 Task: Look for space in Modica, Italy from 2nd August, 2023 to 12th August, 2023 for 2 adults in price range Rs.5000 to Rs.10000. Place can be private room with 1  bedroom having 1 bed and 1 bathroom. Property type can be house, flat, guest house, hotel. Booking option can be shelf check-in. Required host language is English.
Action: Mouse moved to (428, 76)
Screenshot: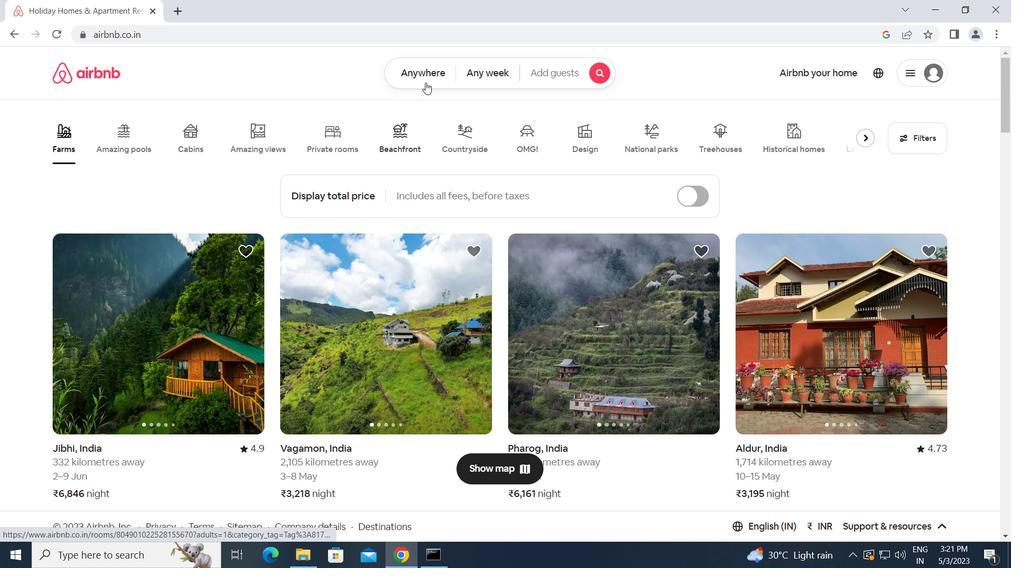
Action: Mouse pressed left at (428, 76)
Screenshot: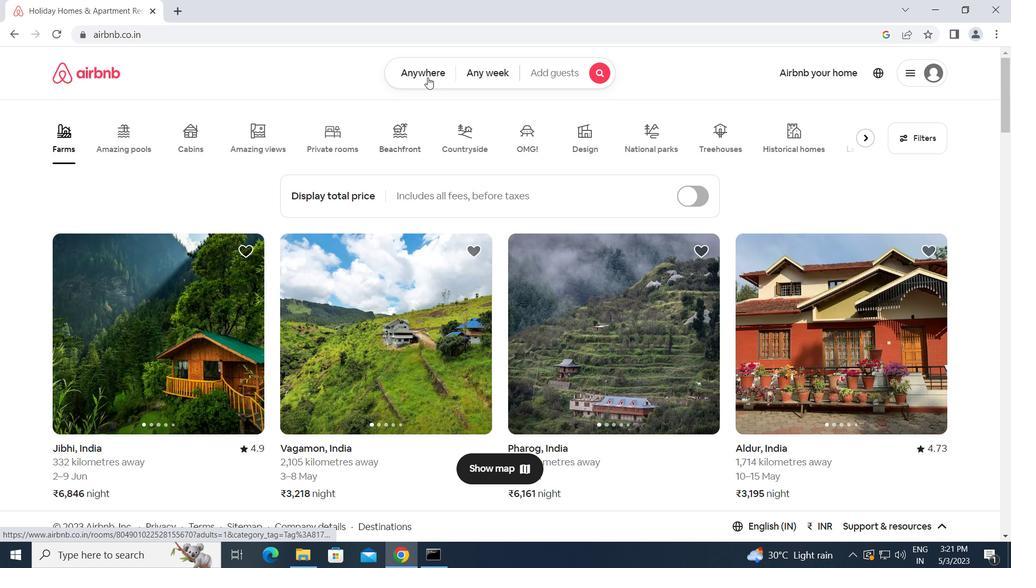 
Action: Mouse moved to (280, 115)
Screenshot: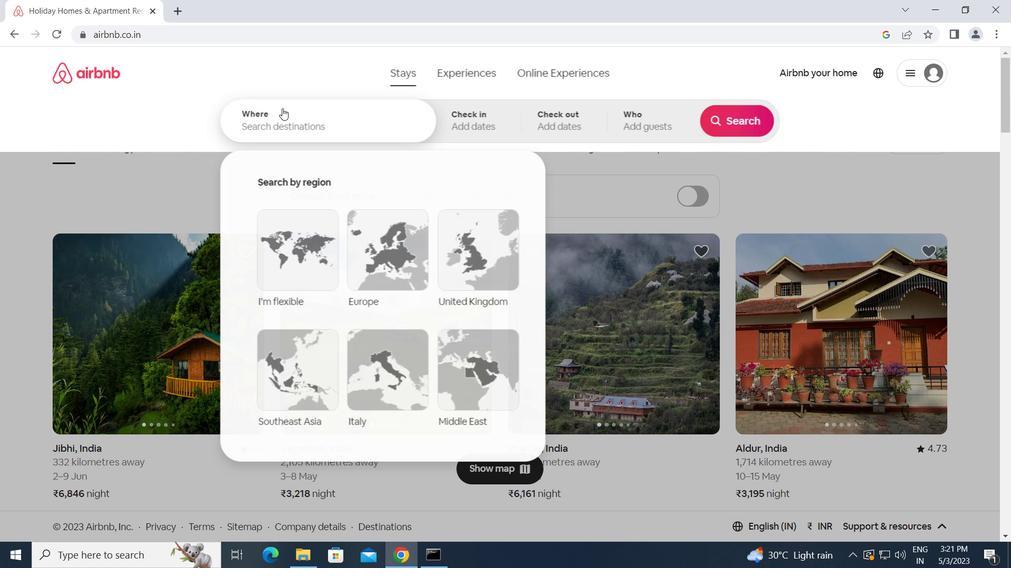 
Action: Mouse pressed left at (280, 115)
Screenshot: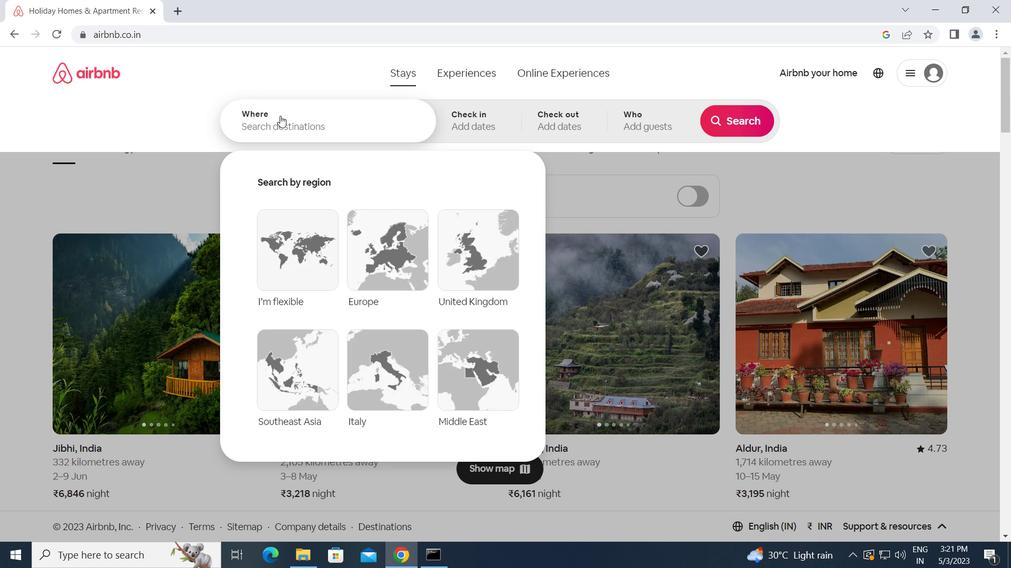 
Action: Key pressed m<Key.caps_lock>odica,<Key.space><Key.caps_lock>i<Key.caps_lock>
Screenshot: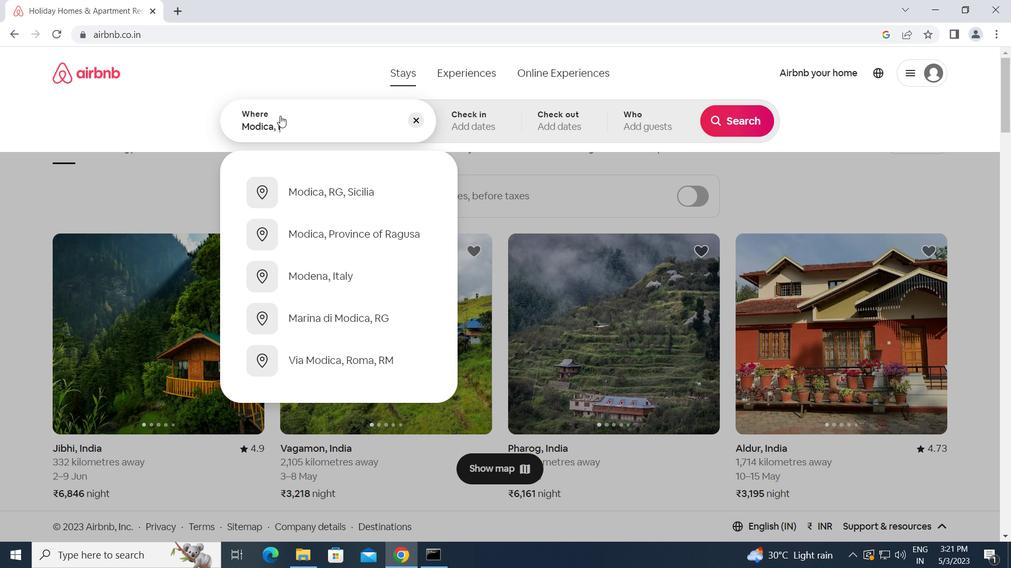 
Action: Mouse moved to (942, 0)
Screenshot: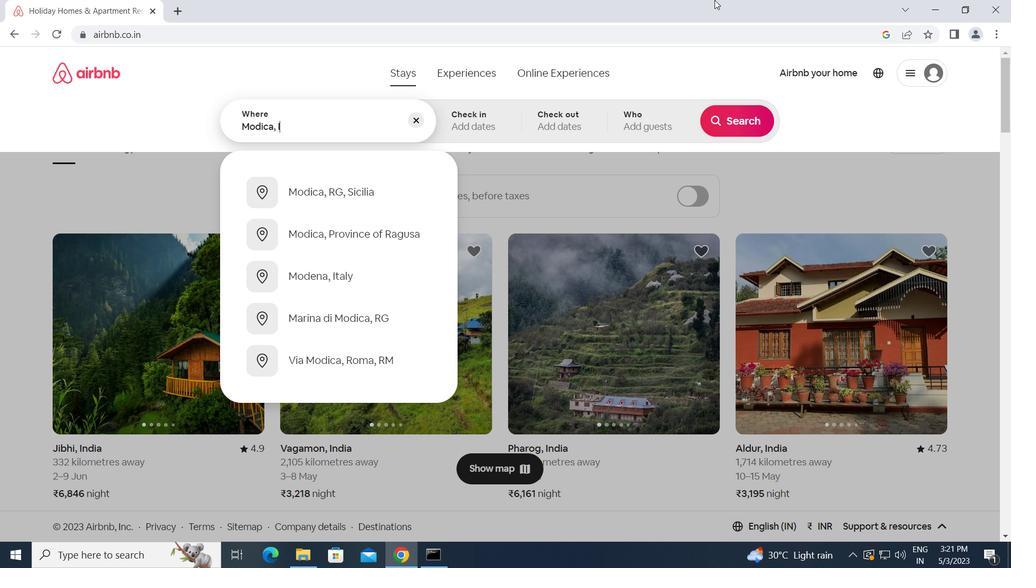 
Action: Key pressed taly<Key.enter>
Screenshot: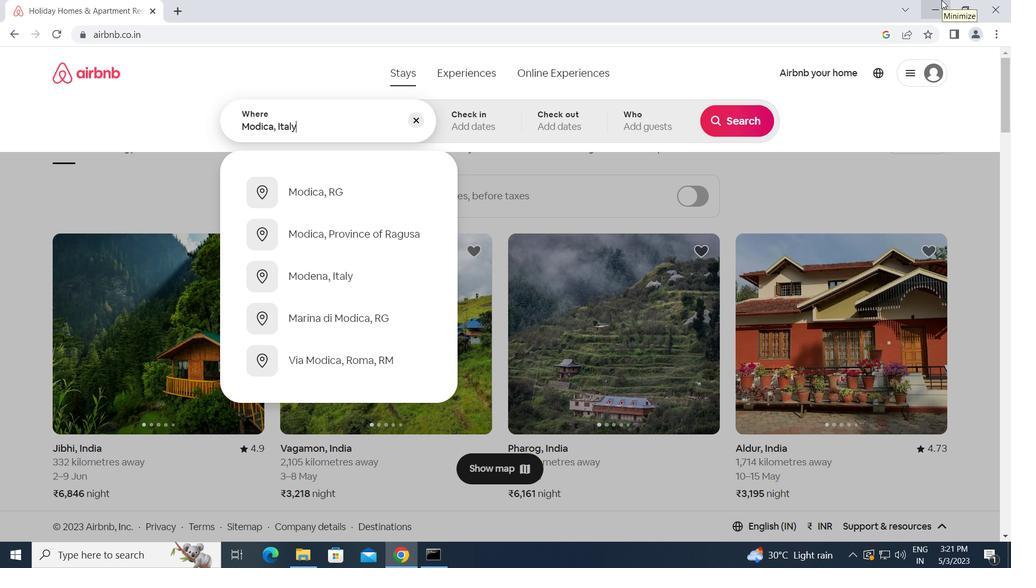 
Action: Mouse moved to (695, 281)
Screenshot: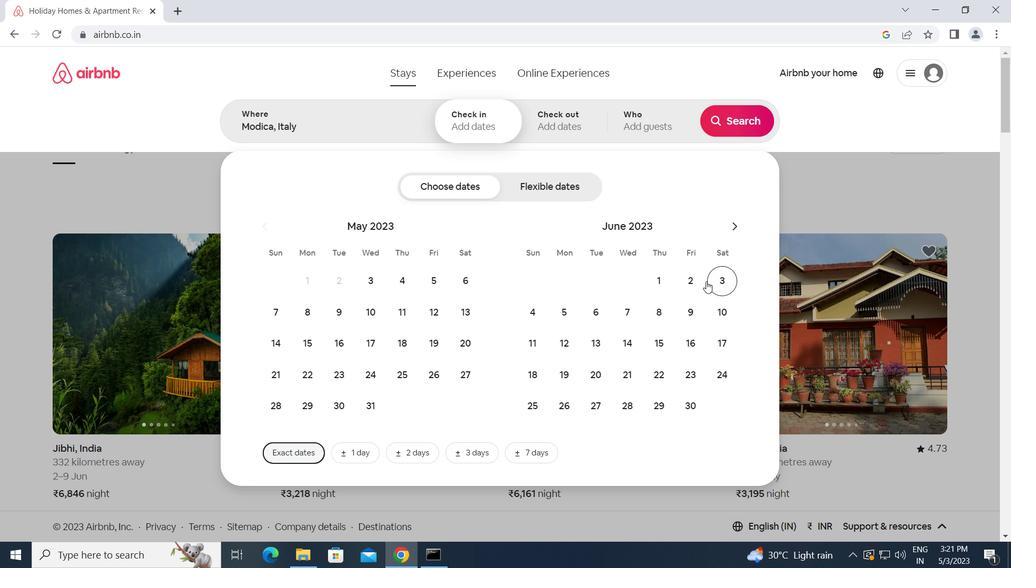 
Action: Mouse pressed left at (695, 281)
Screenshot: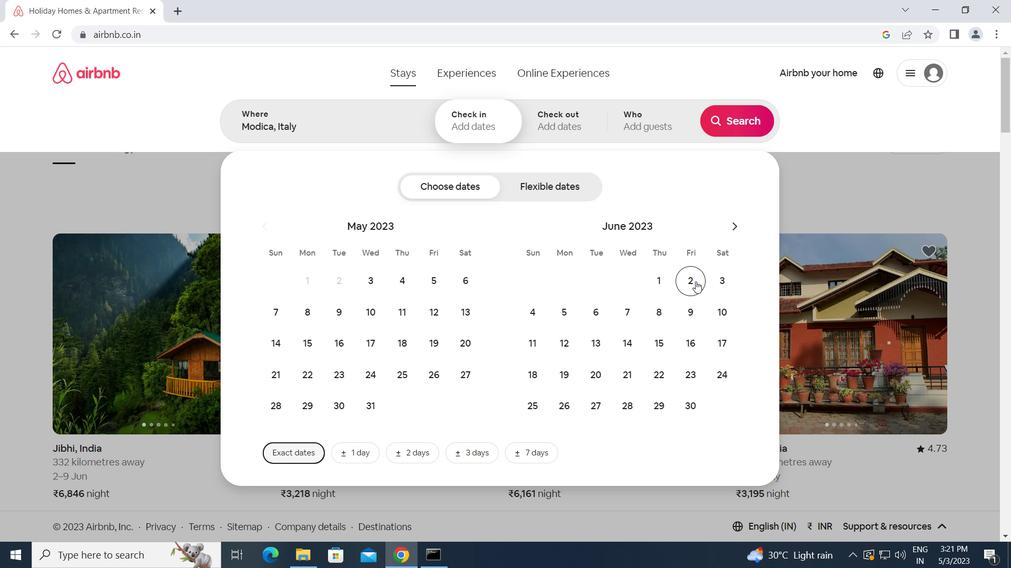 
Action: Mouse moved to (558, 343)
Screenshot: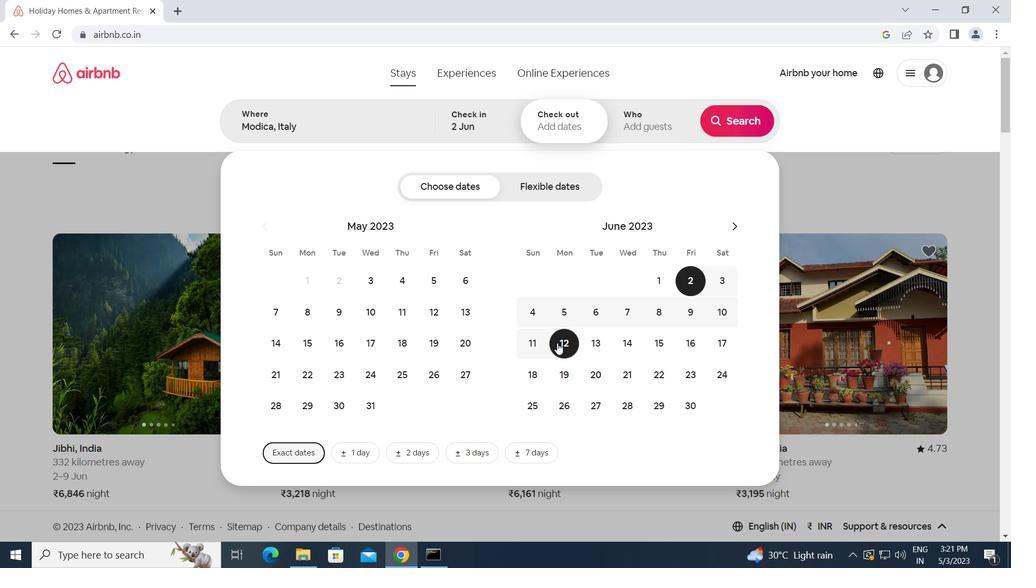 
Action: Mouse pressed left at (558, 343)
Screenshot: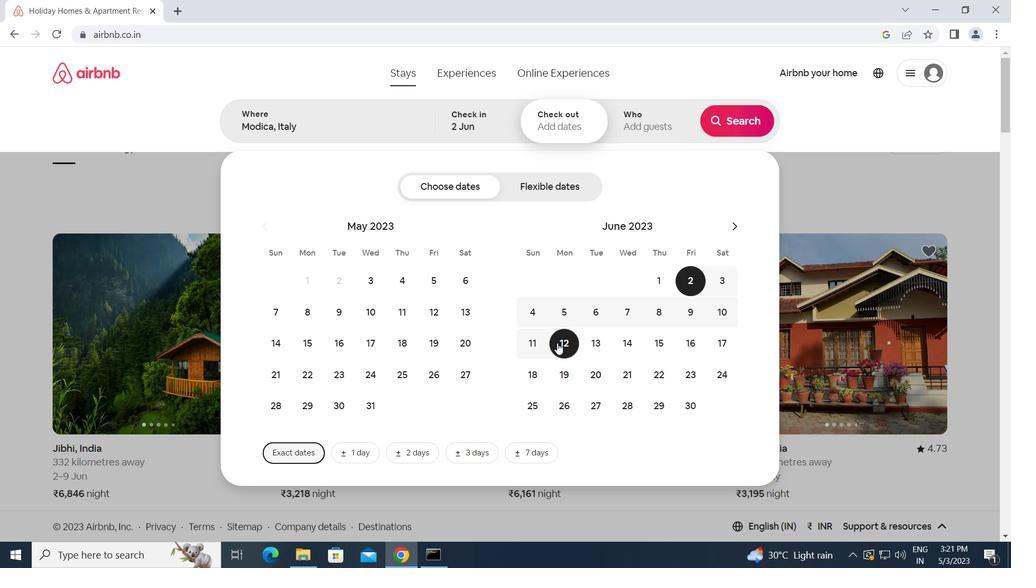
Action: Mouse moved to (630, 119)
Screenshot: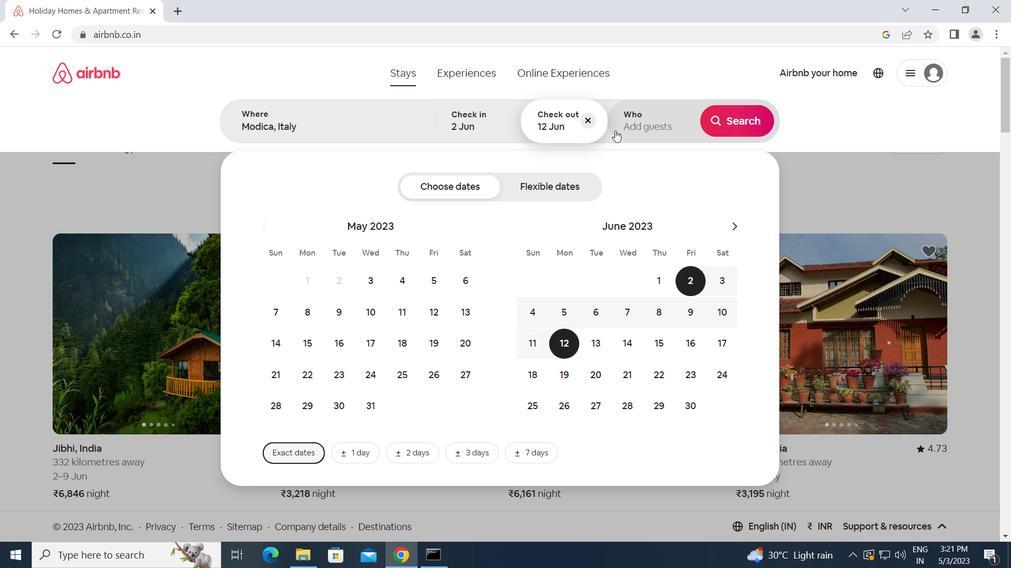 
Action: Mouse pressed left at (630, 119)
Screenshot: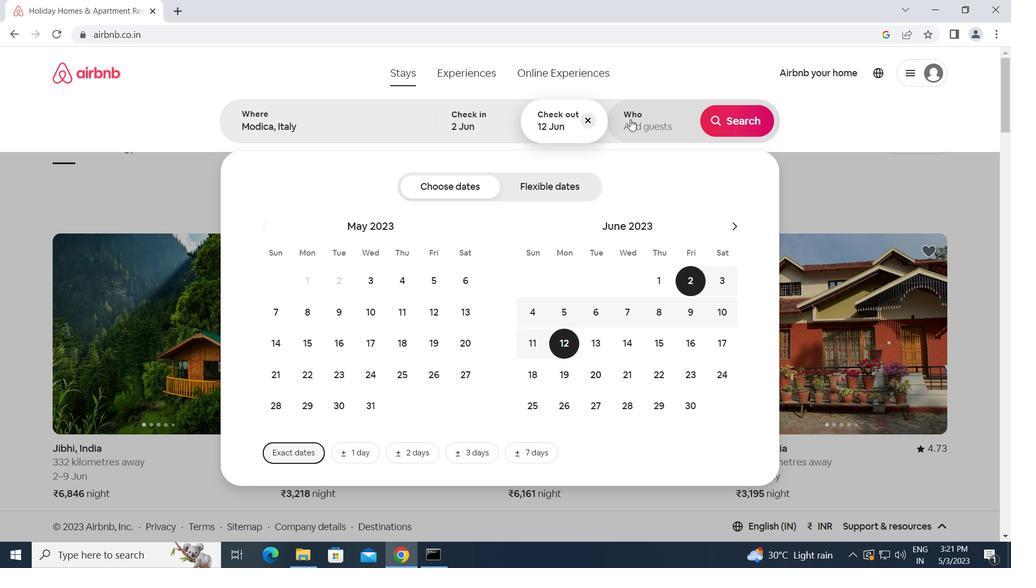 
Action: Mouse moved to (744, 198)
Screenshot: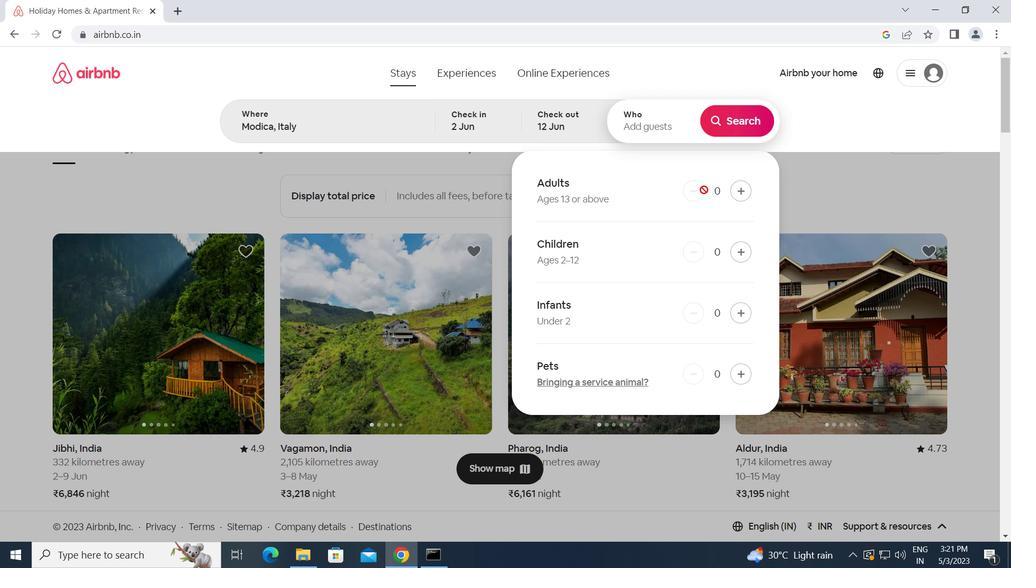 
Action: Mouse pressed left at (744, 198)
Screenshot: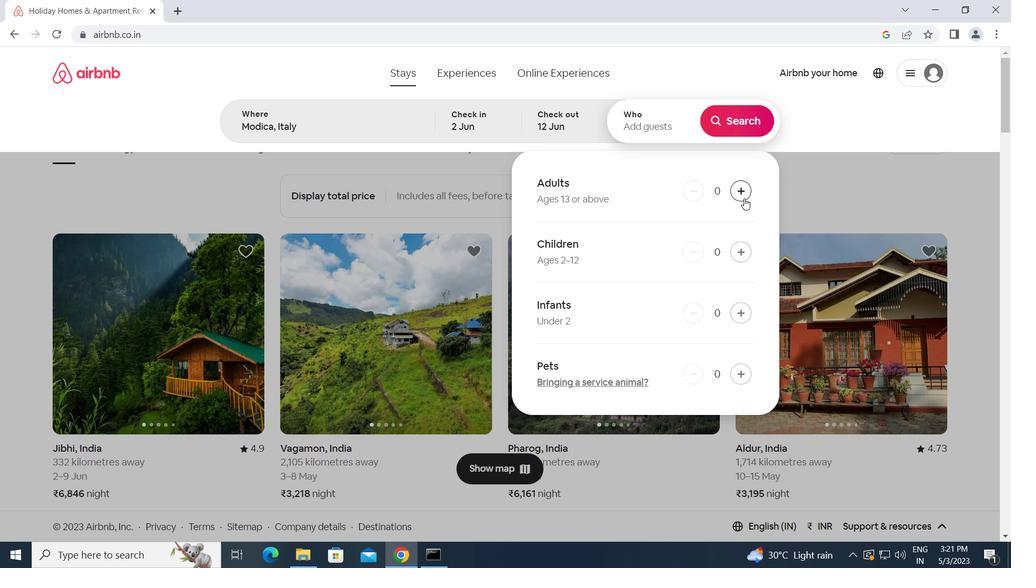 
Action: Mouse pressed left at (744, 198)
Screenshot: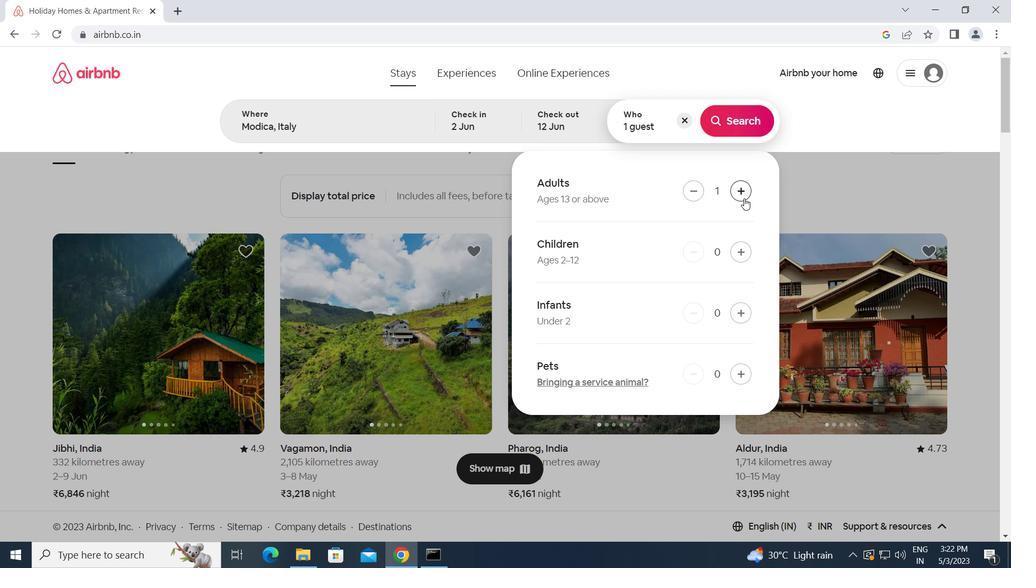 
Action: Mouse moved to (740, 126)
Screenshot: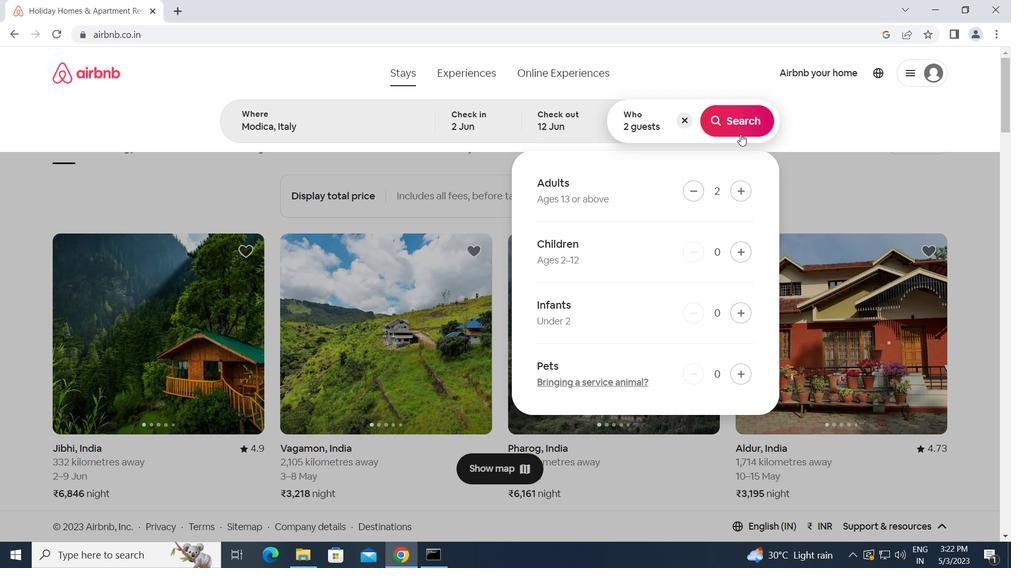 
Action: Mouse pressed left at (740, 126)
Screenshot: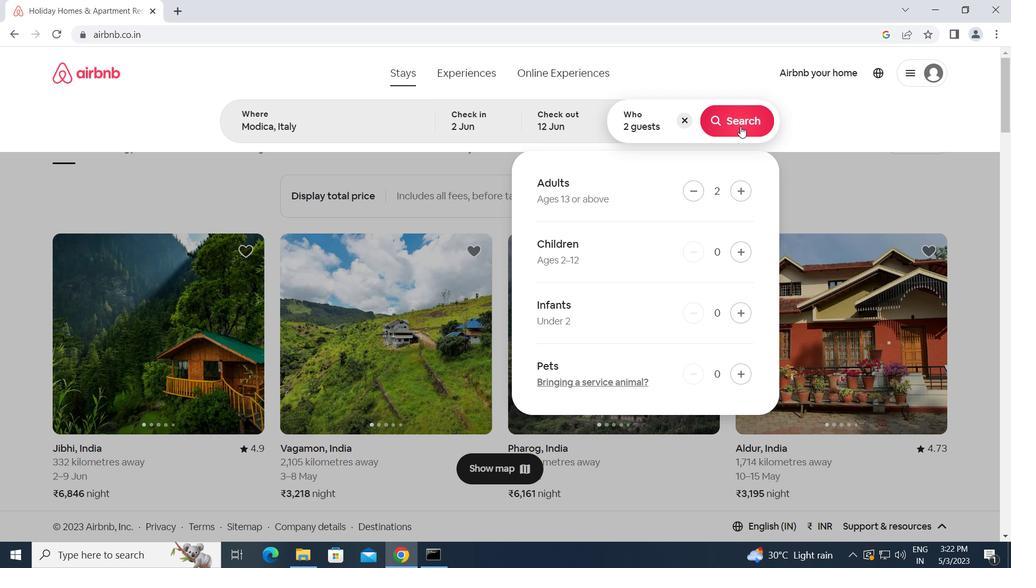 
Action: Mouse moved to (938, 123)
Screenshot: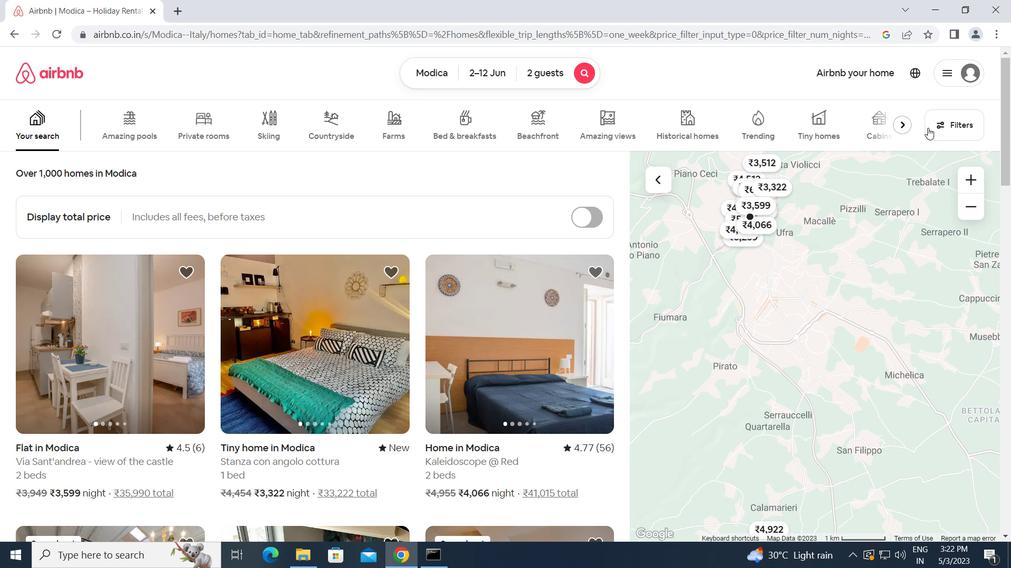 
Action: Mouse pressed left at (938, 123)
Screenshot: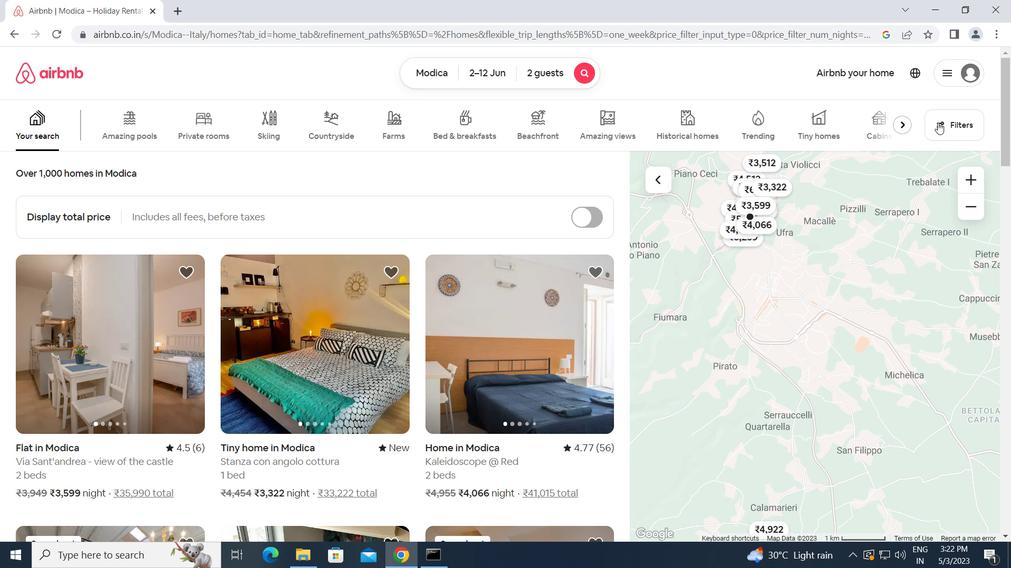
Action: Mouse moved to (344, 298)
Screenshot: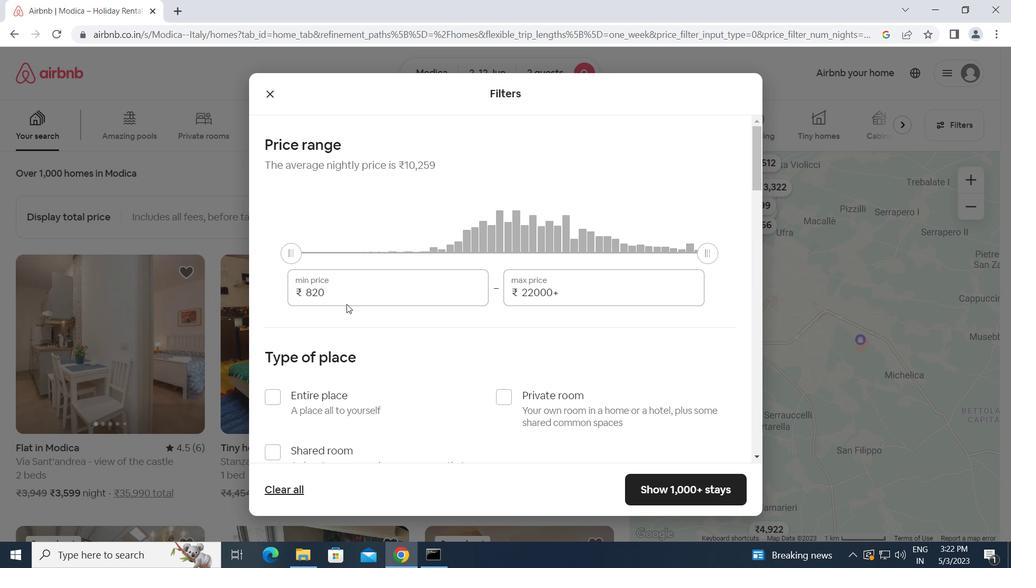 
Action: Mouse pressed left at (344, 298)
Screenshot: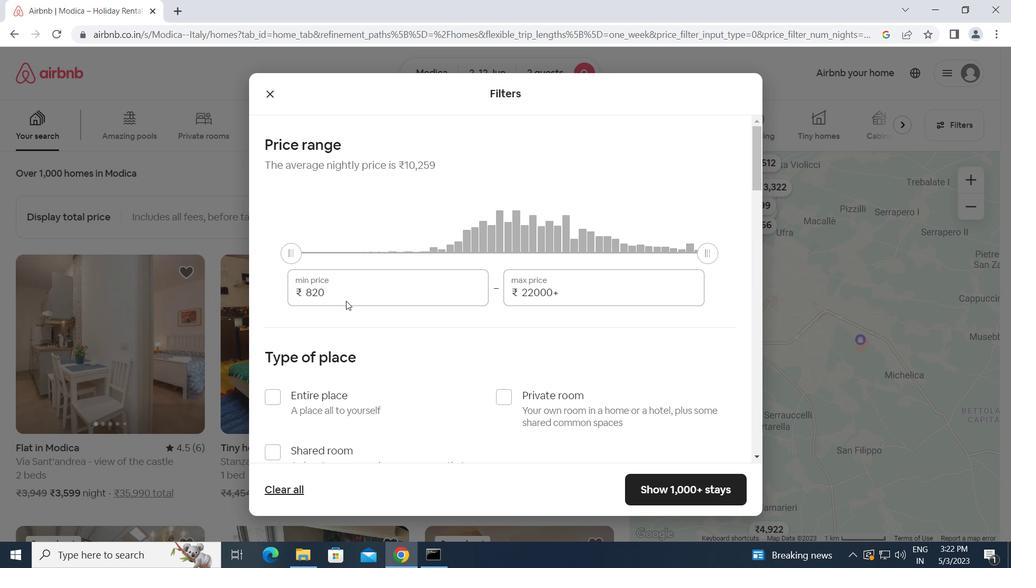
Action: Mouse moved to (300, 296)
Screenshot: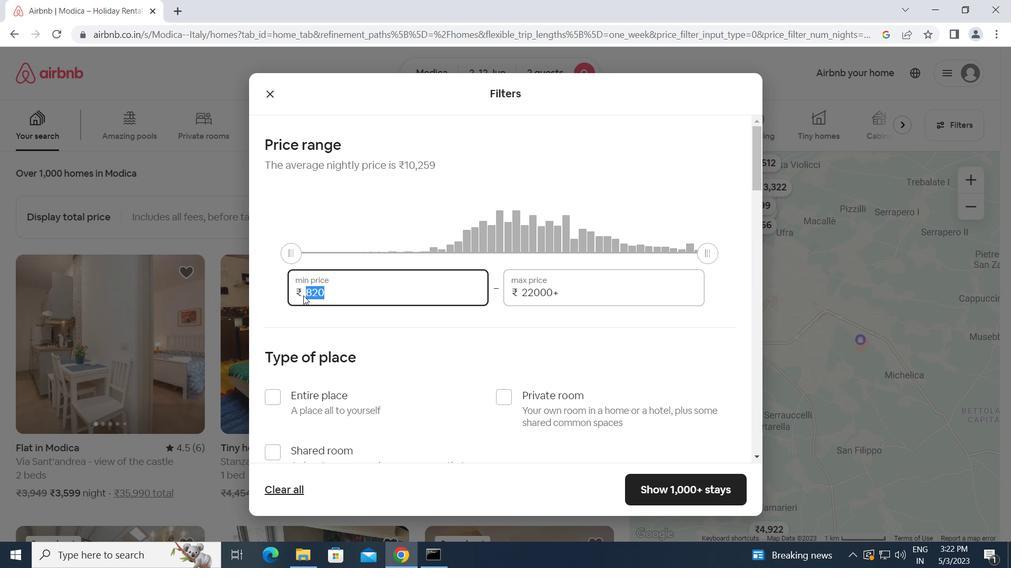 
Action: Key pressed 5000<Key.tab>10000
Screenshot: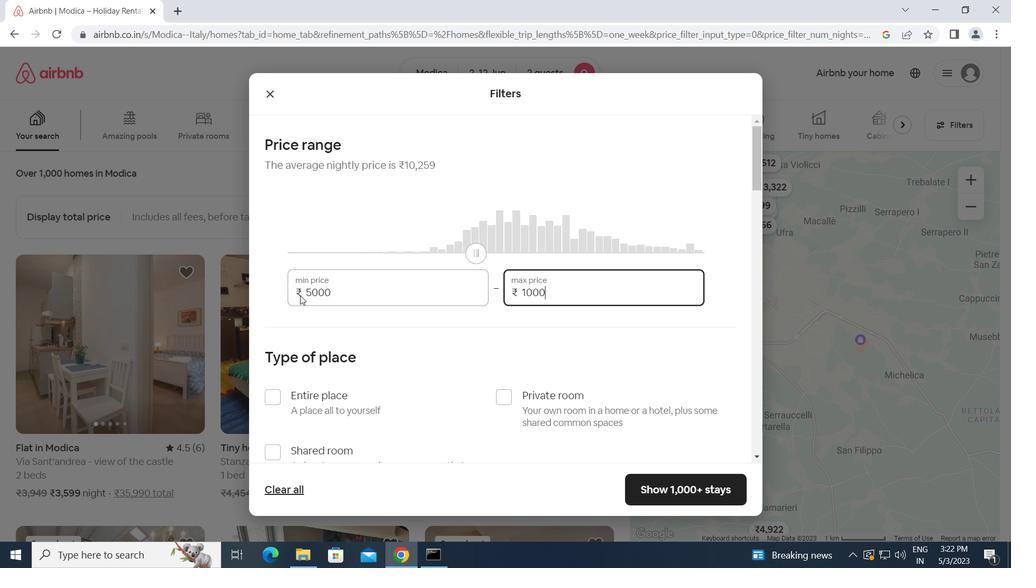 
Action: Mouse moved to (505, 396)
Screenshot: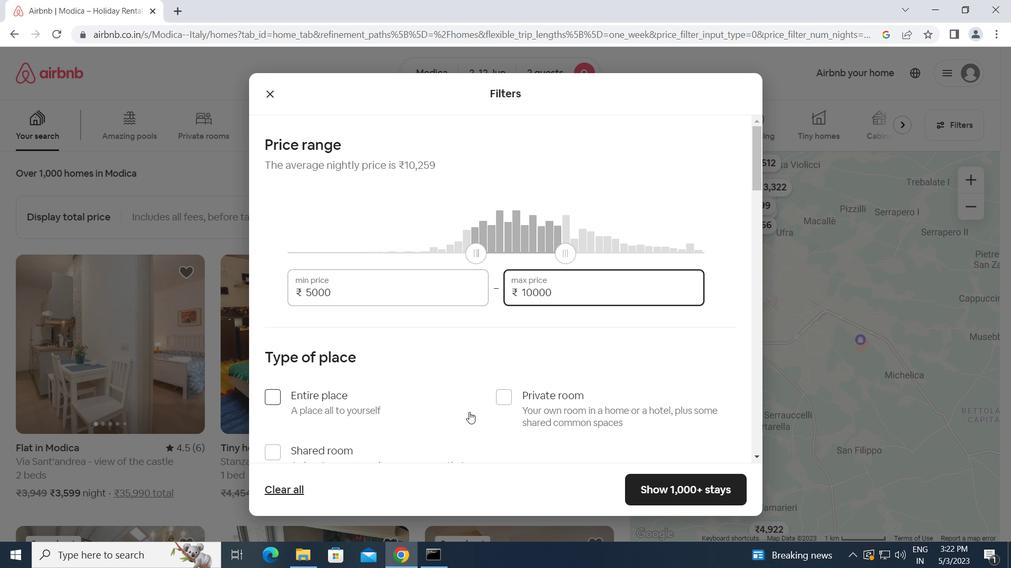 
Action: Mouse pressed left at (505, 396)
Screenshot: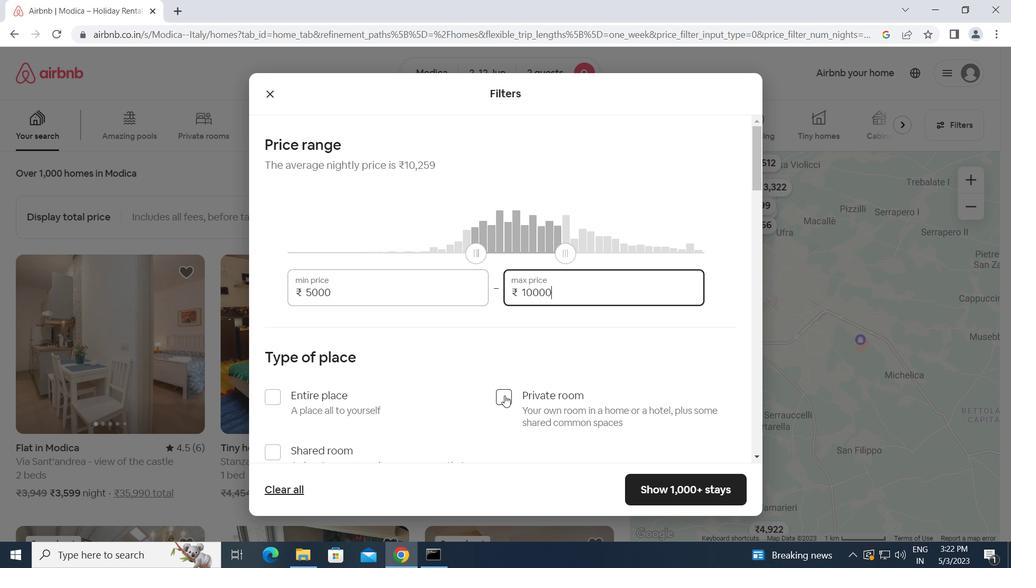 
Action: Mouse moved to (503, 397)
Screenshot: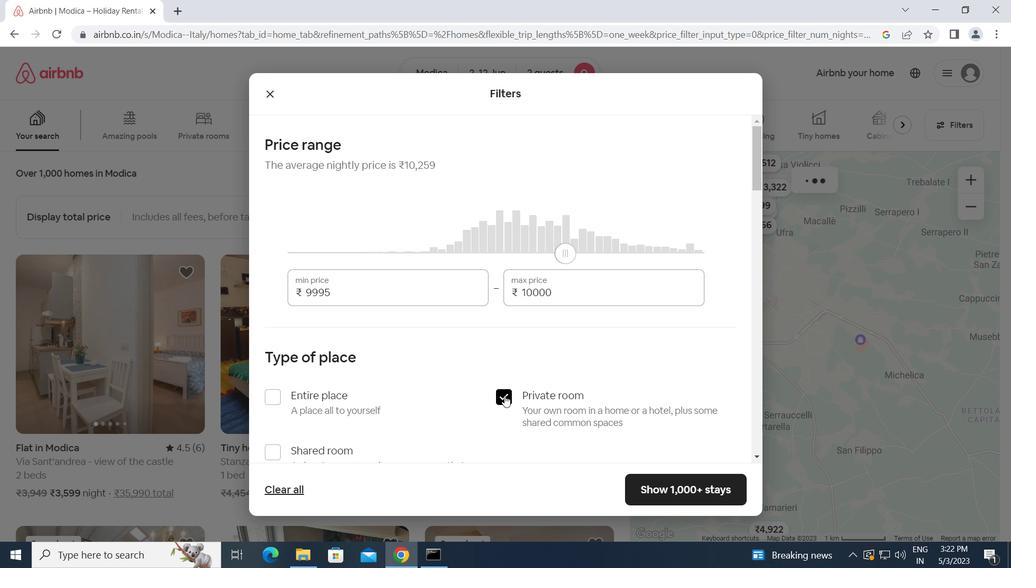 
Action: Mouse scrolled (503, 396) with delta (0, 0)
Screenshot: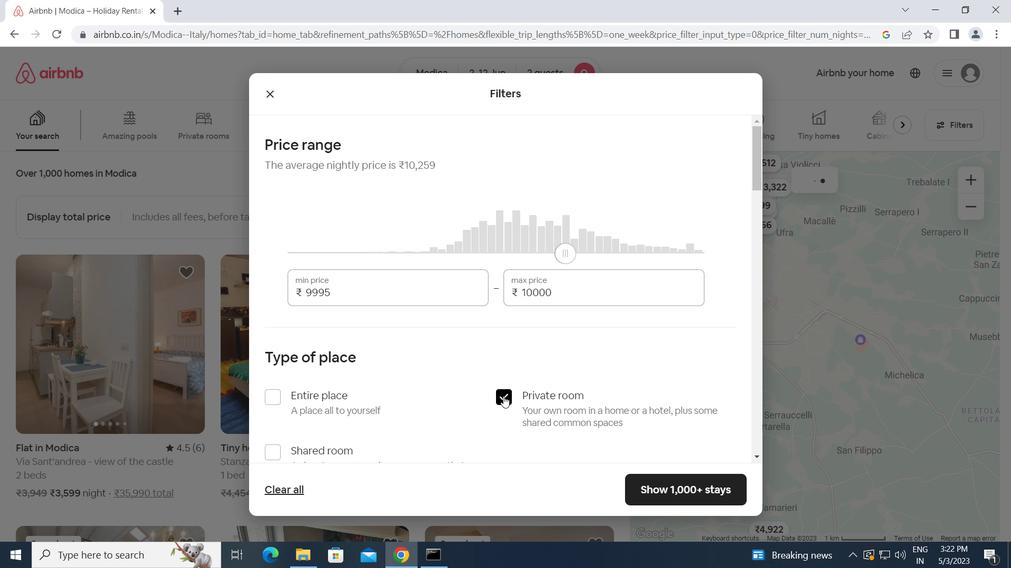 
Action: Mouse scrolled (503, 396) with delta (0, 0)
Screenshot: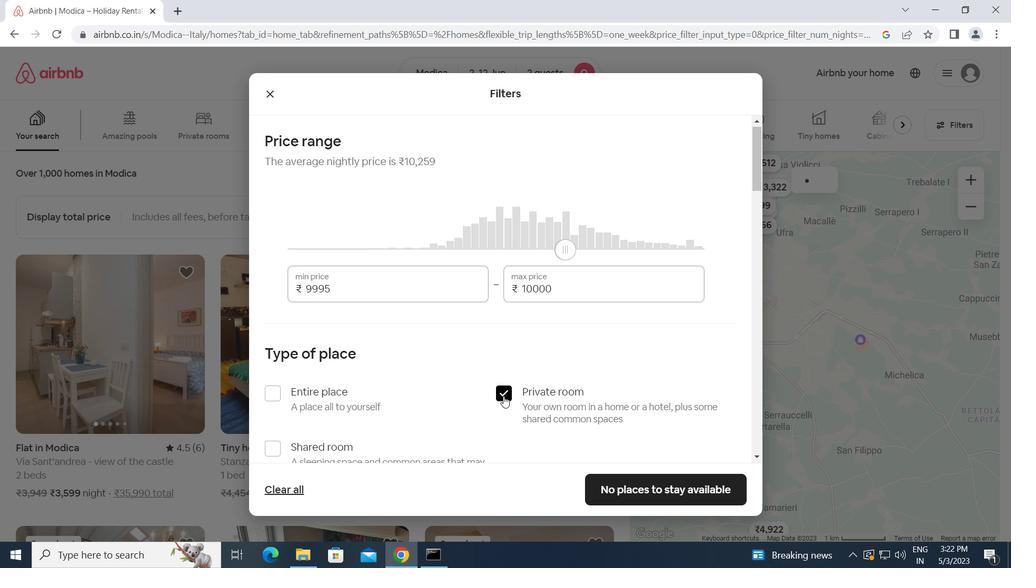 
Action: Mouse scrolled (503, 396) with delta (0, 0)
Screenshot: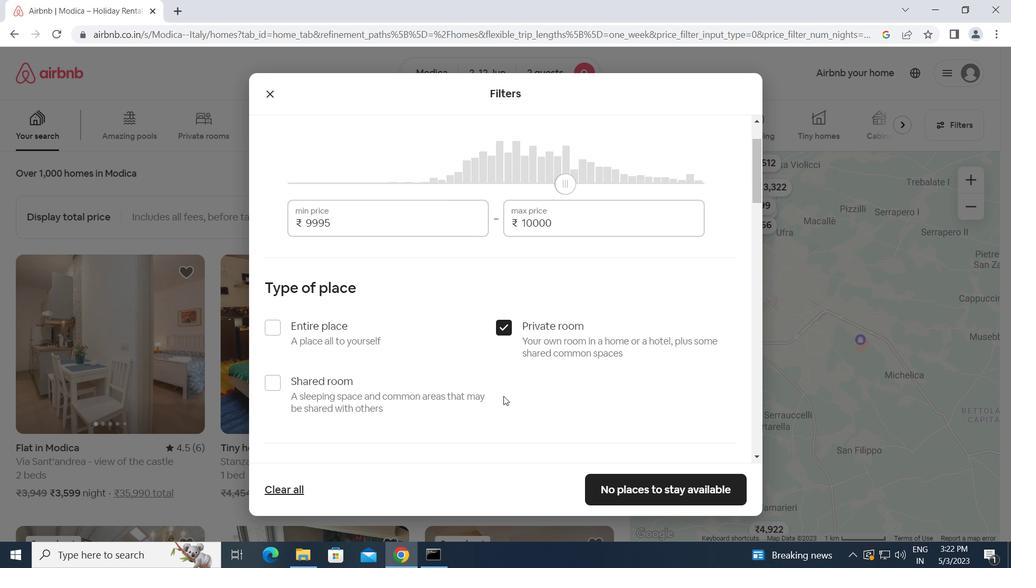 
Action: Mouse scrolled (503, 396) with delta (0, 0)
Screenshot: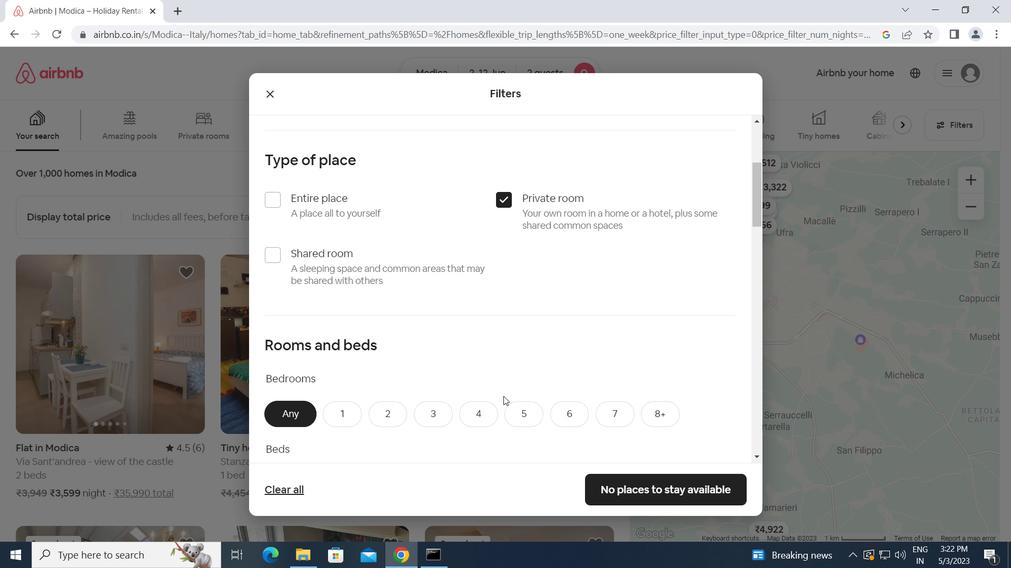 
Action: Mouse moved to (340, 348)
Screenshot: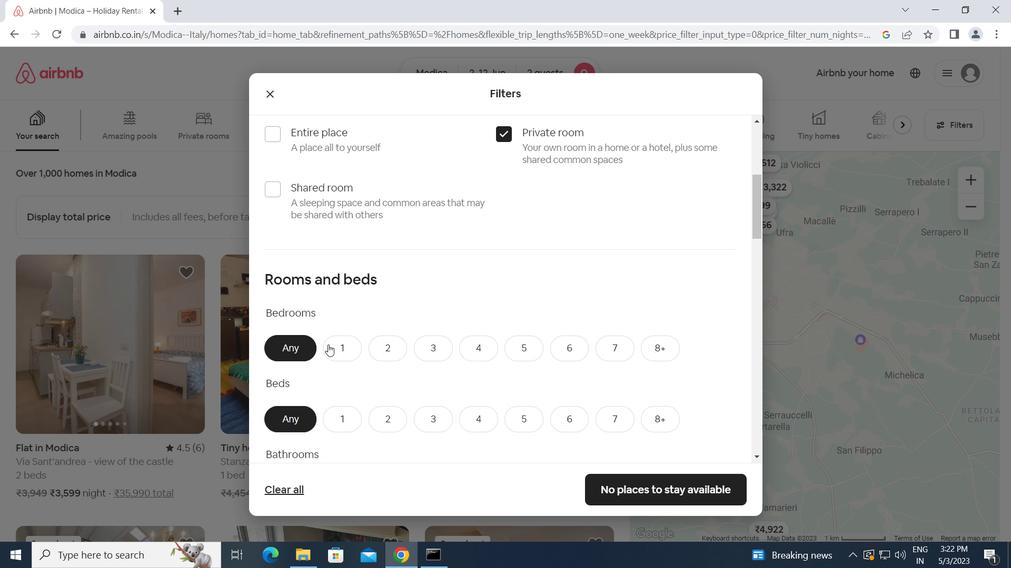 
Action: Mouse pressed left at (340, 348)
Screenshot: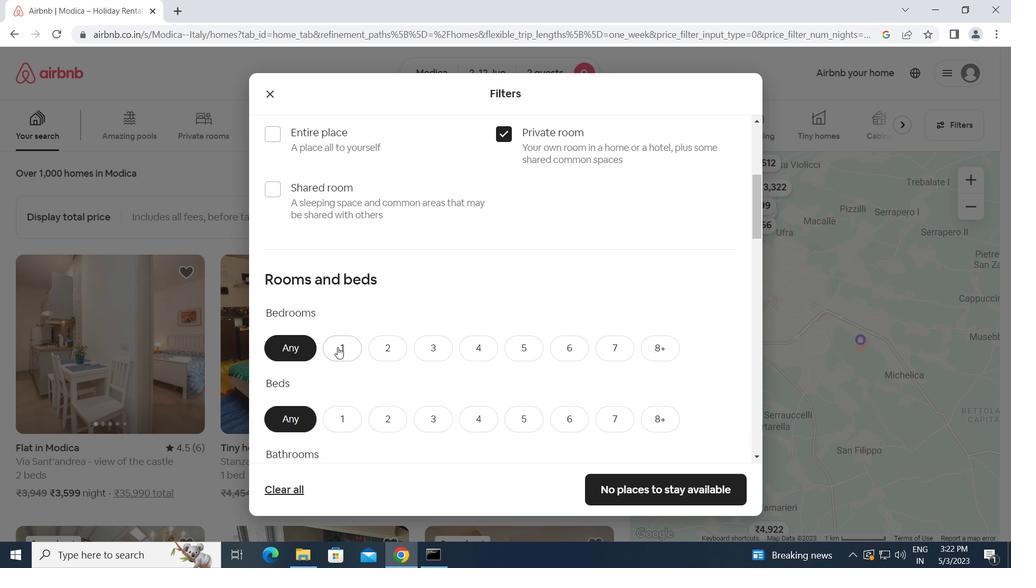 
Action: Mouse moved to (350, 419)
Screenshot: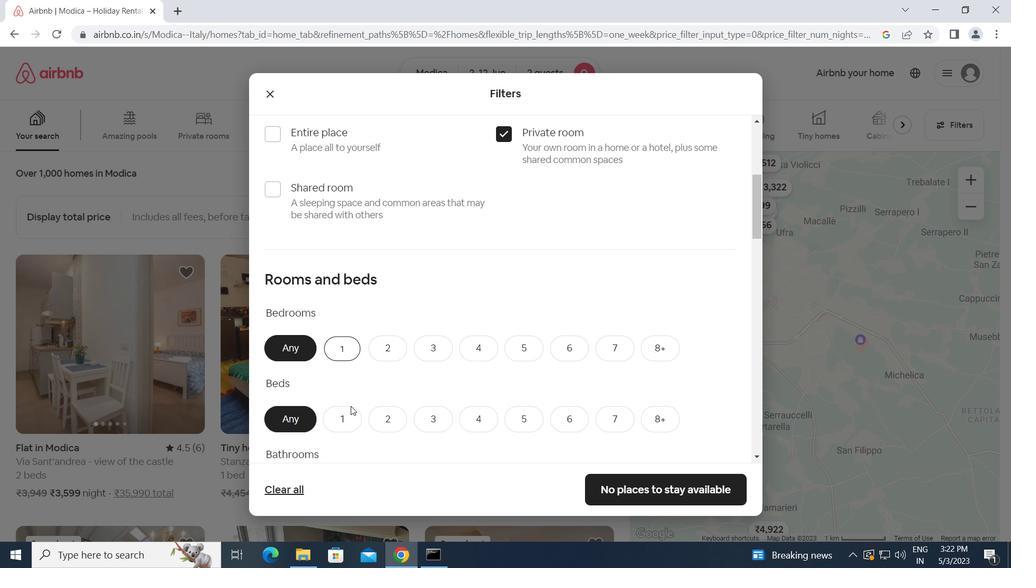 
Action: Mouse pressed left at (350, 419)
Screenshot: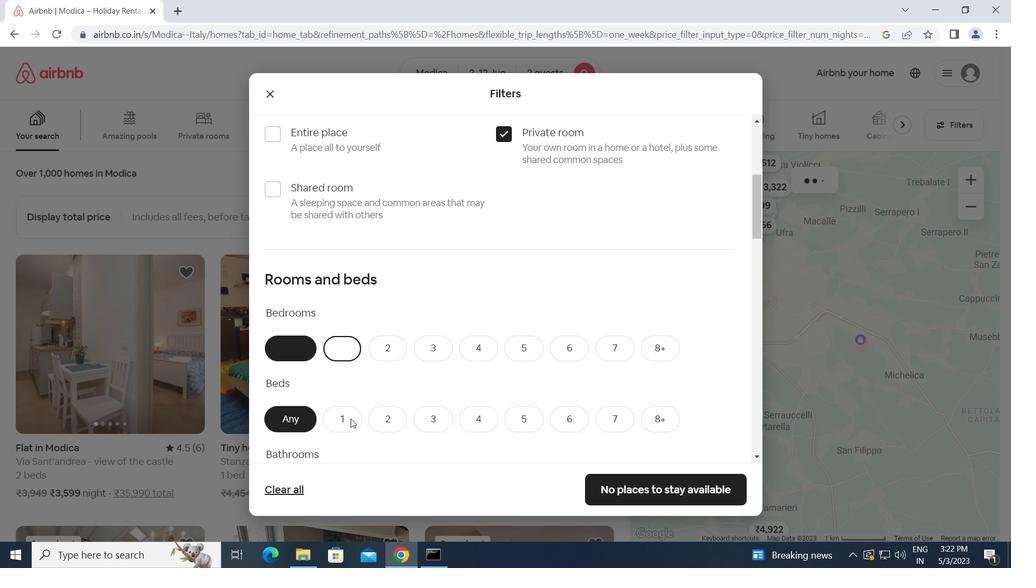 
Action: Mouse scrolled (350, 418) with delta (0, 0)
Screenshot: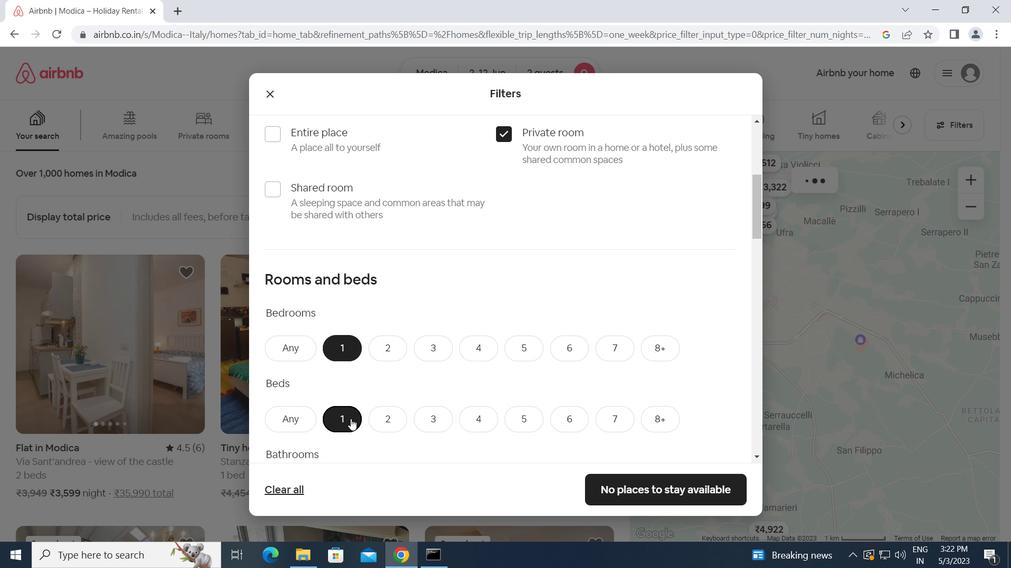 
Action: Mouse scrolled (350, 418) with delta (0, 0)
Screenshot: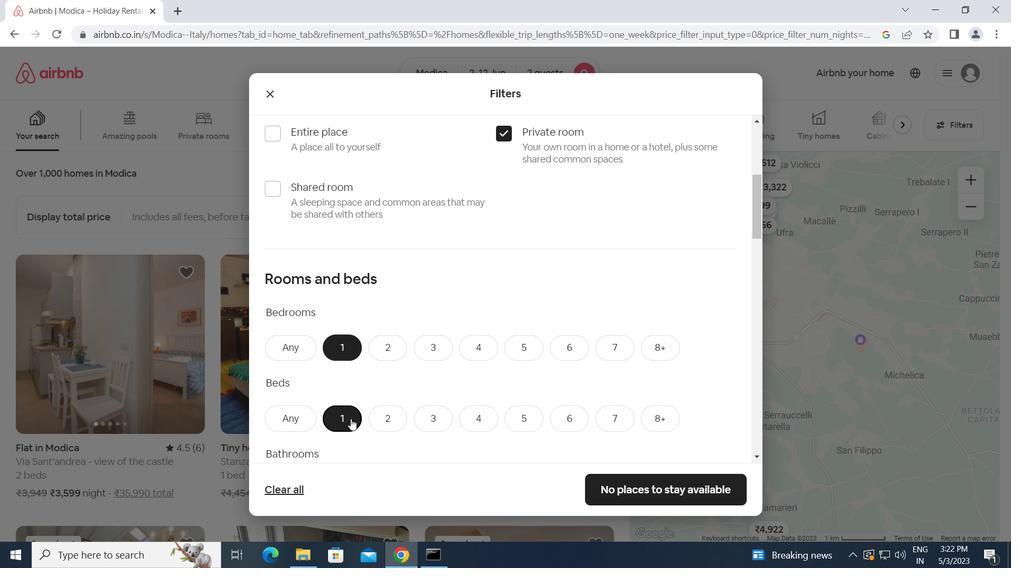 
Action: Mouse moved to (347, 365)
Screenshot: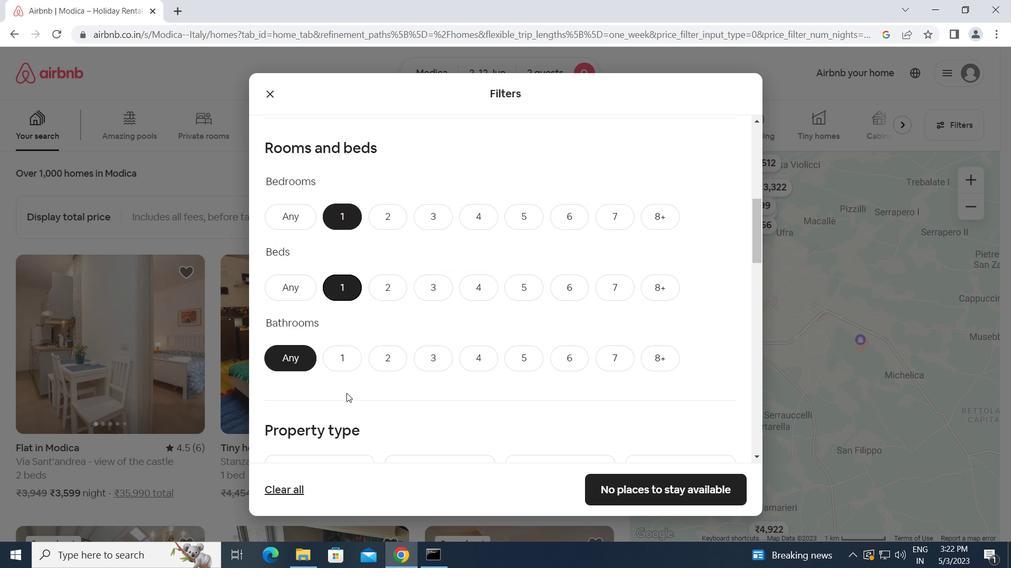 
Action: Mouse pressed left at (347, 365)
Screenshot: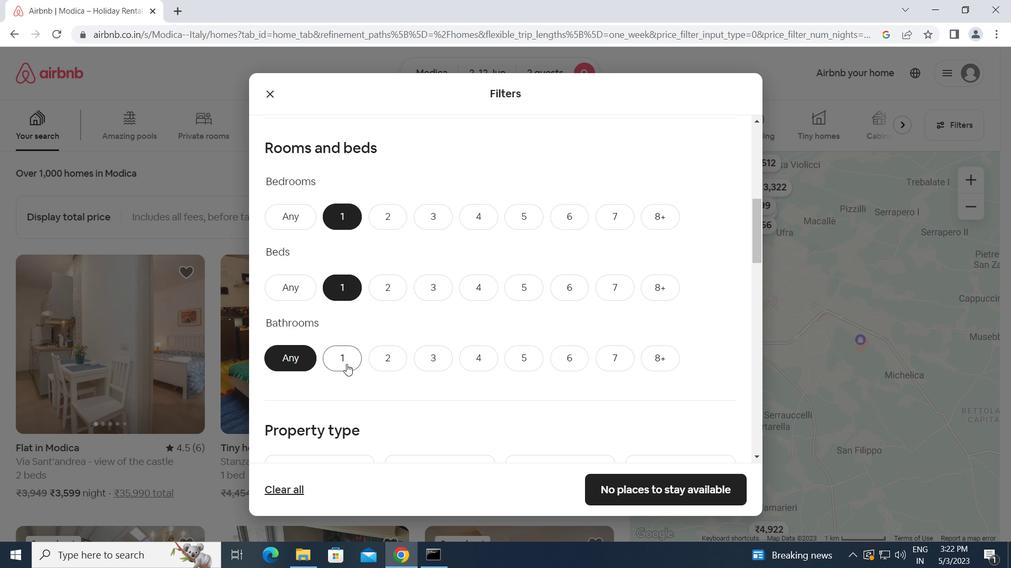 
Action: Mouse moved to (373, 370)
Screenshot: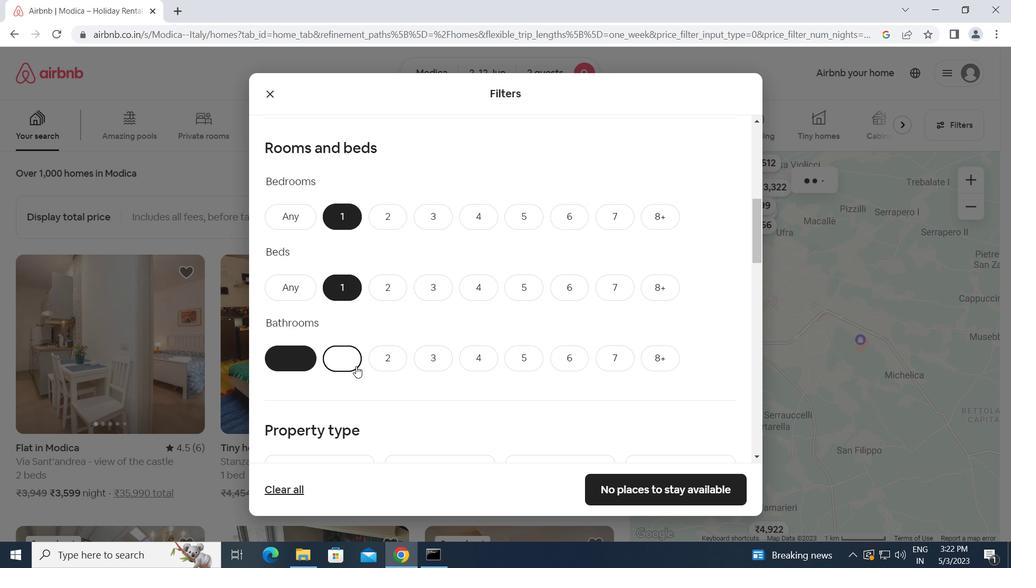 
Action: Mouse scrolled (373, 370) with delta (0, 0)
Screenshot: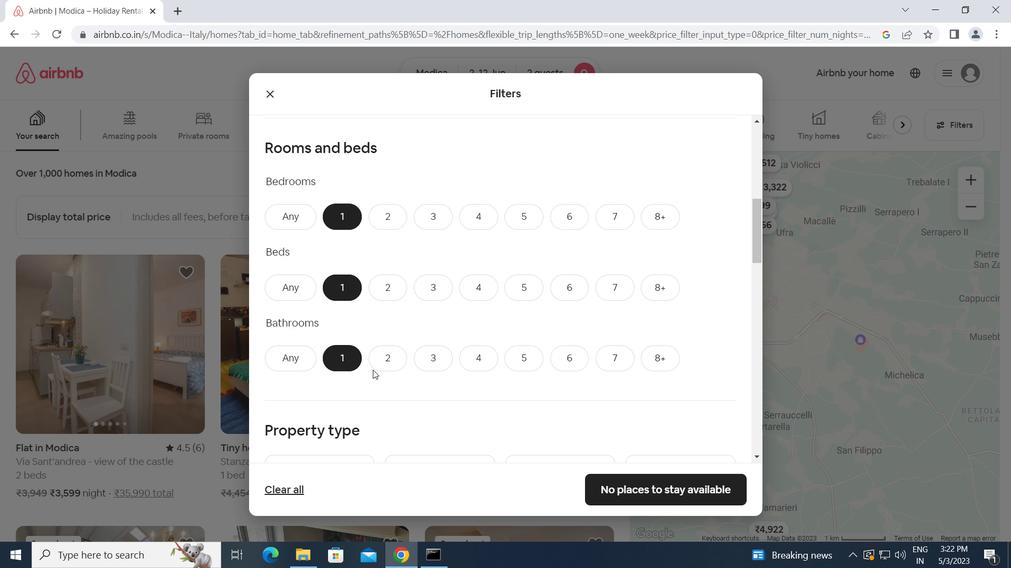 
Action: Mouse scrolled (373, 370) with delta (0, 0)
Screenshot: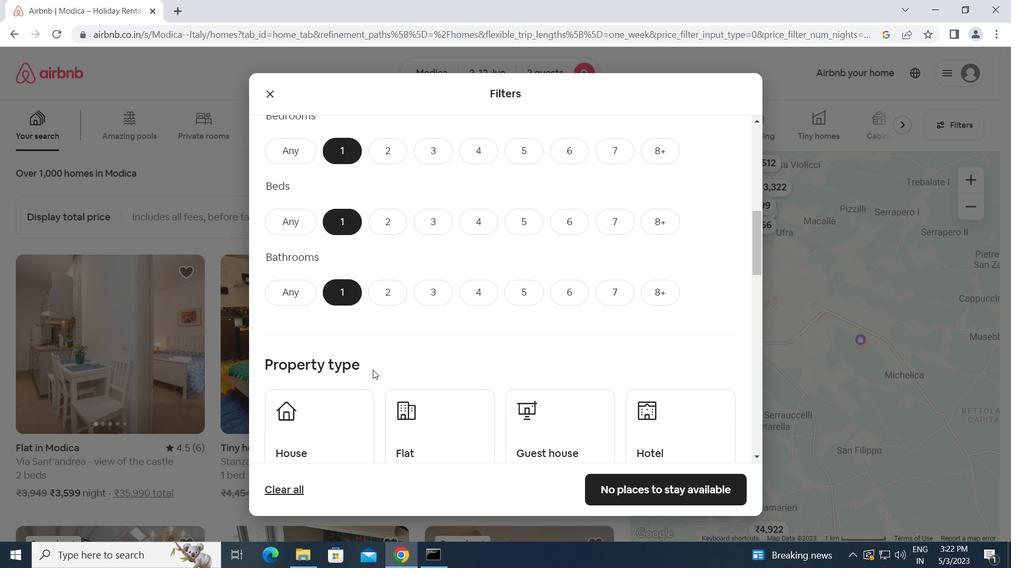 
Action: Mouse moved to (351, 389)
Screenshot: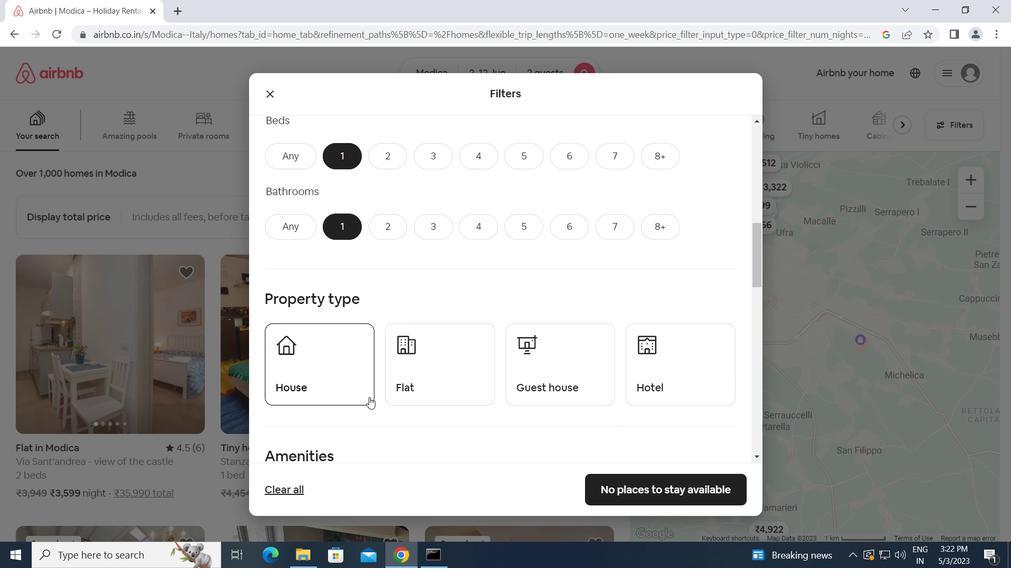 
Action: Mouse pressed left at (351, 389)
Screenshot: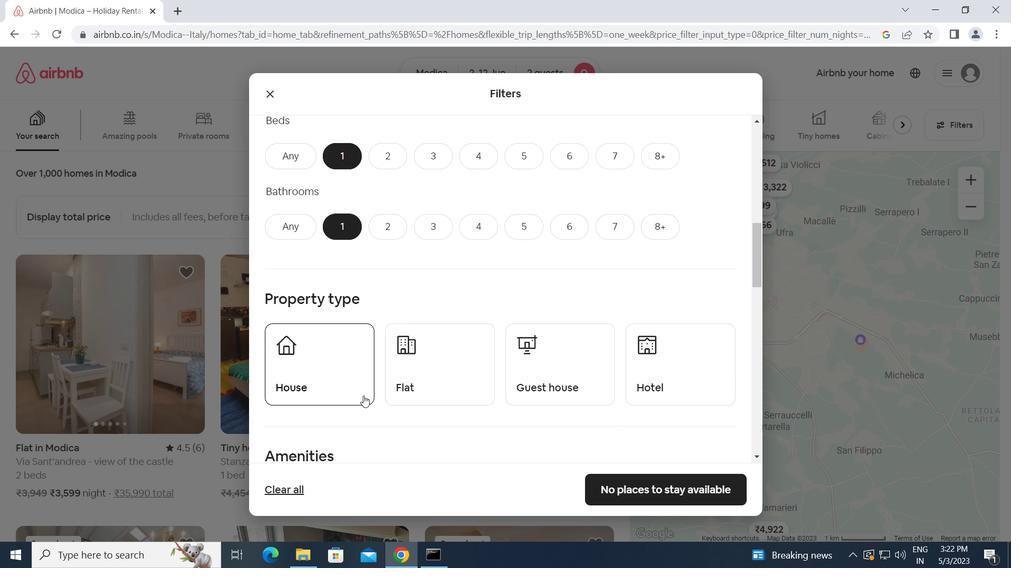 
Action: Mouse moved to (444, 383)
Screenshot: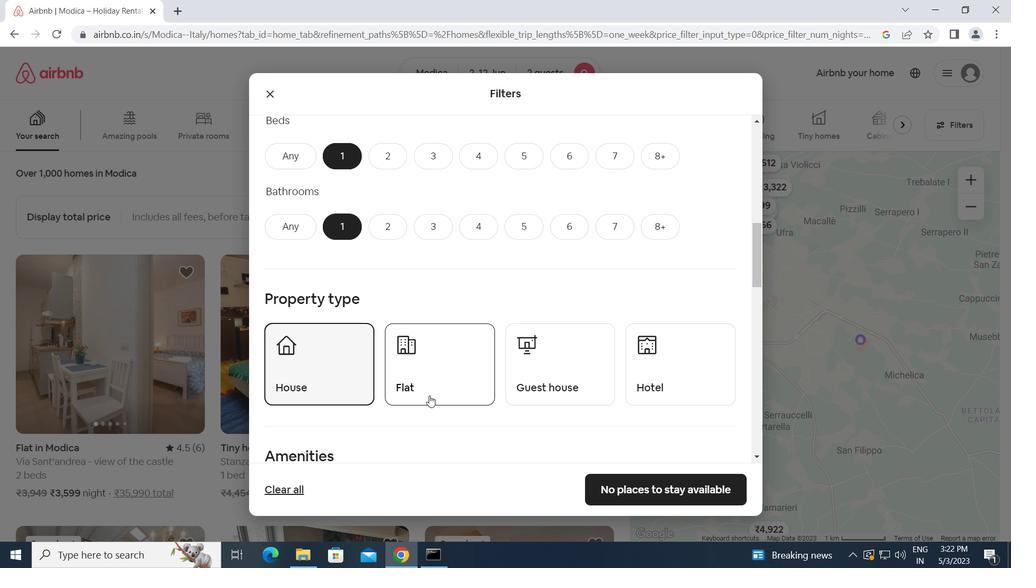 
Action: Mouse pressed left at (444, 383)
Screenshot: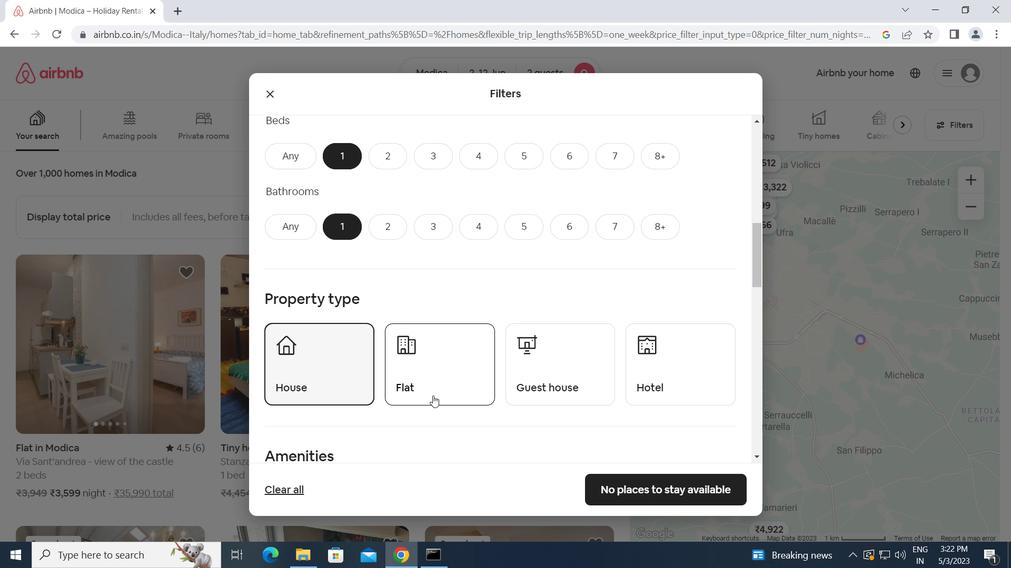 
Action: Mouse moved to (537, 381)
Screenshot: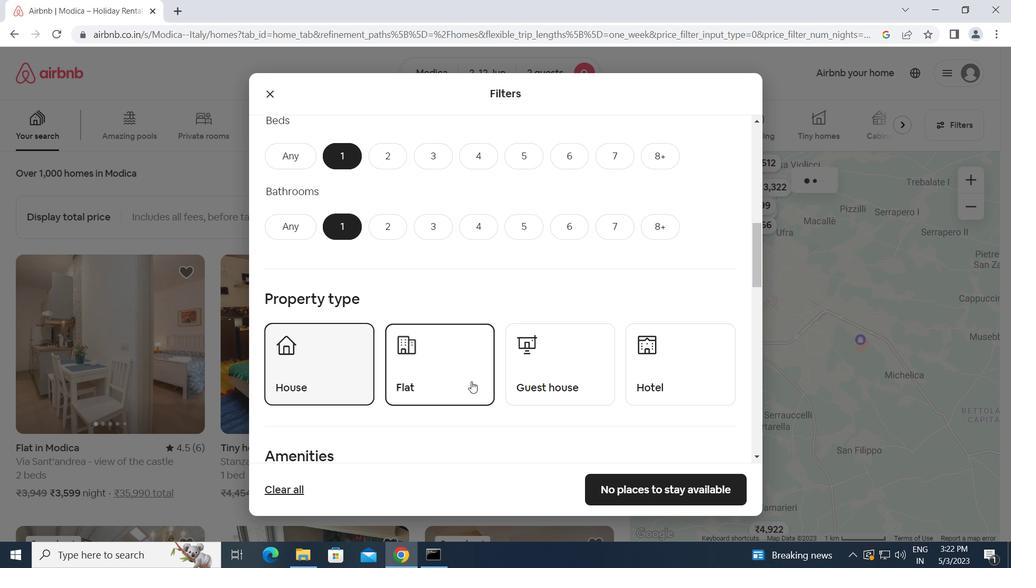 
Action: Mouse pressed left at (537, 381)
Screenshot: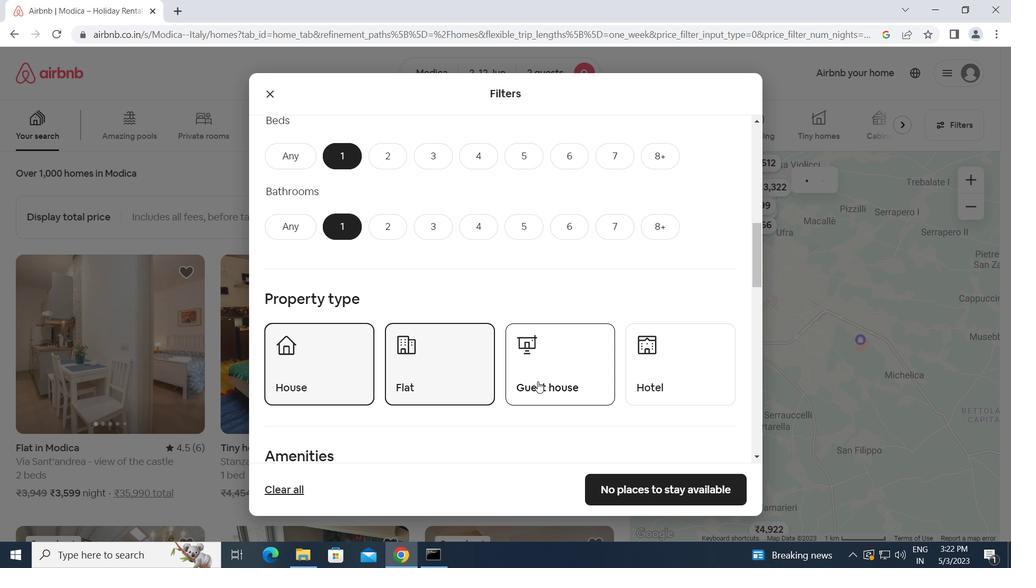 
Action: Mouse moved to (687, 379)
Screenshot: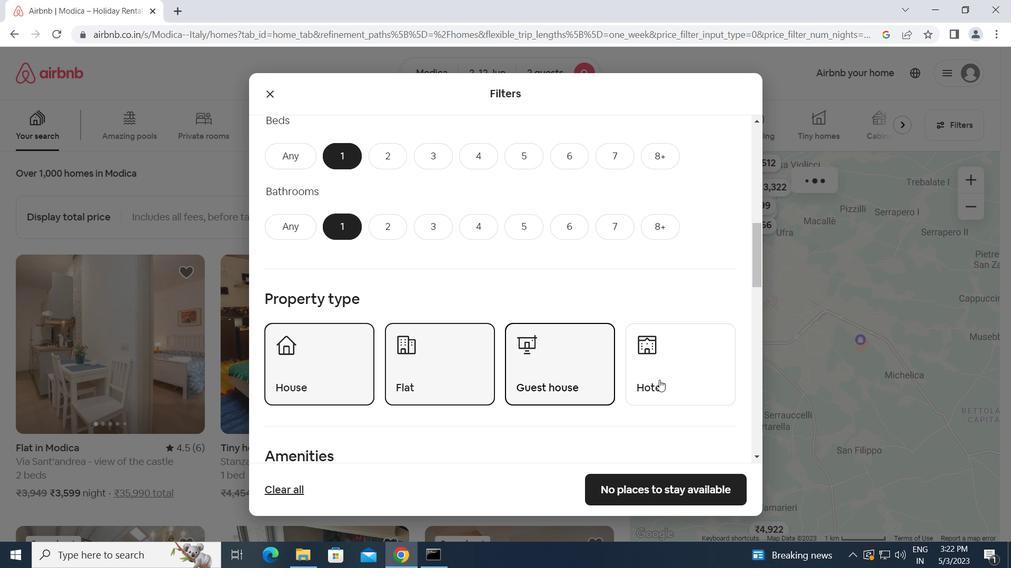 
Action: Mouse pressed left at (687, 379)
Screenshot: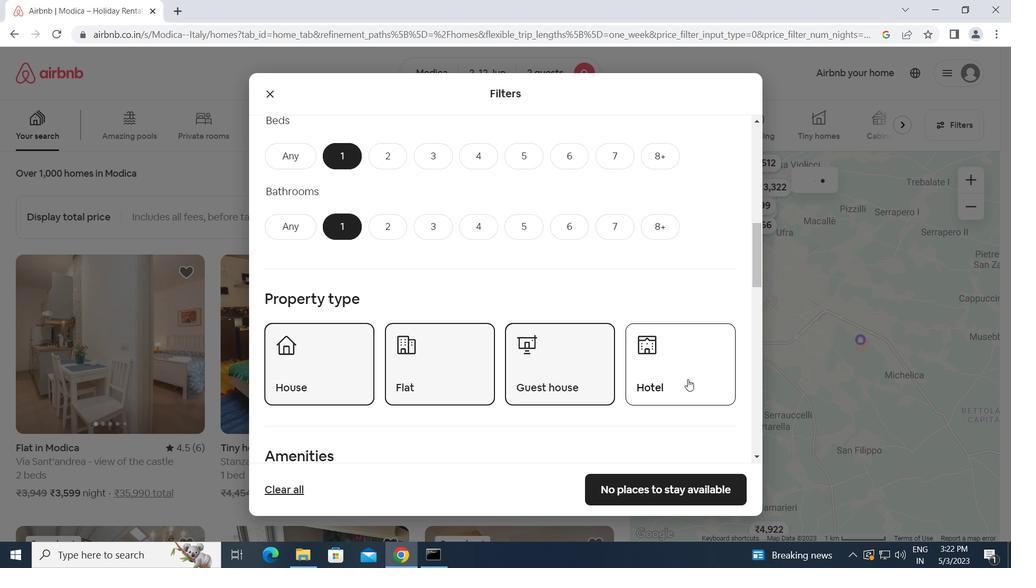
Action: Mouse moved to (519, 390)
Screenshot: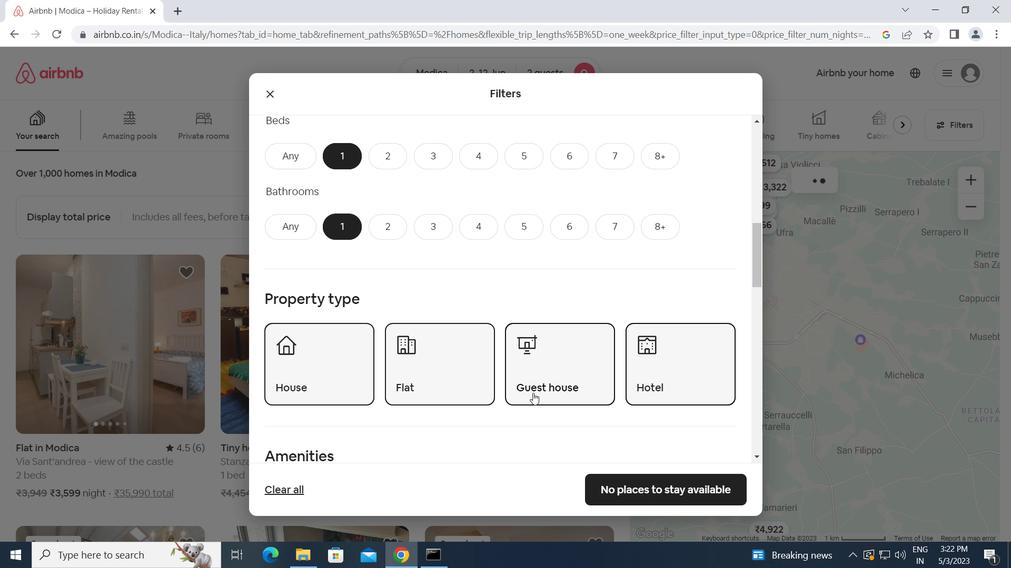 
Action: Mouse scrolled (519, 390) with delta (0, 0)
Screenshot: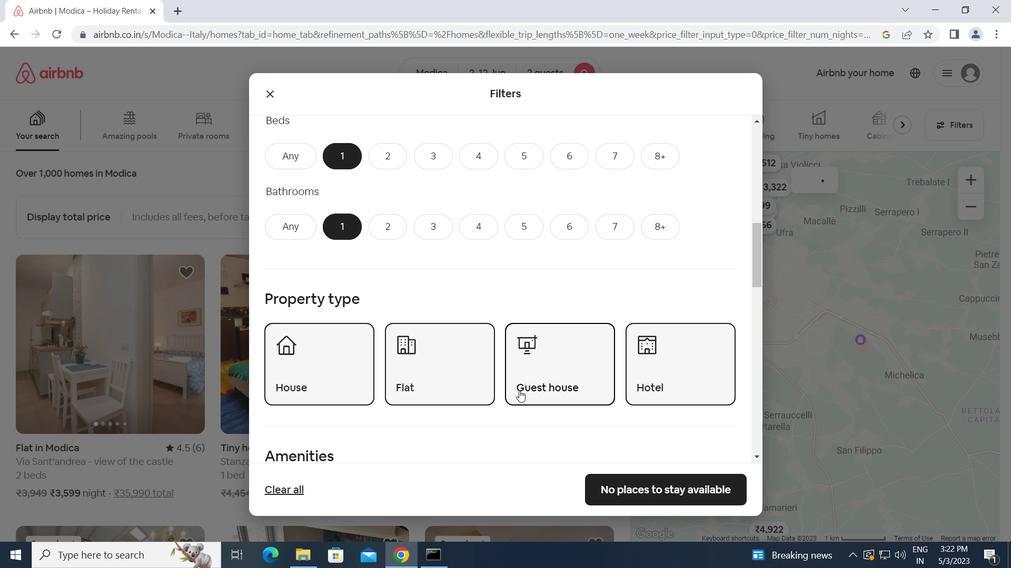 
Action: Mouse scrolled (519, 390) with delta (0, 0)
Screenshot: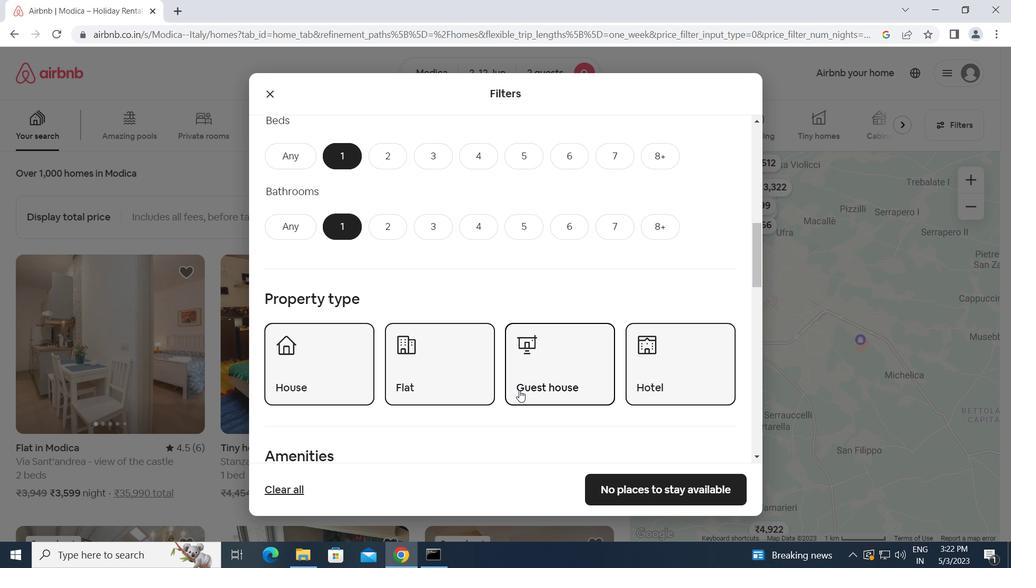
Action: Mouse scrolled (519, 390) with delta (0, 0)
Screenshot: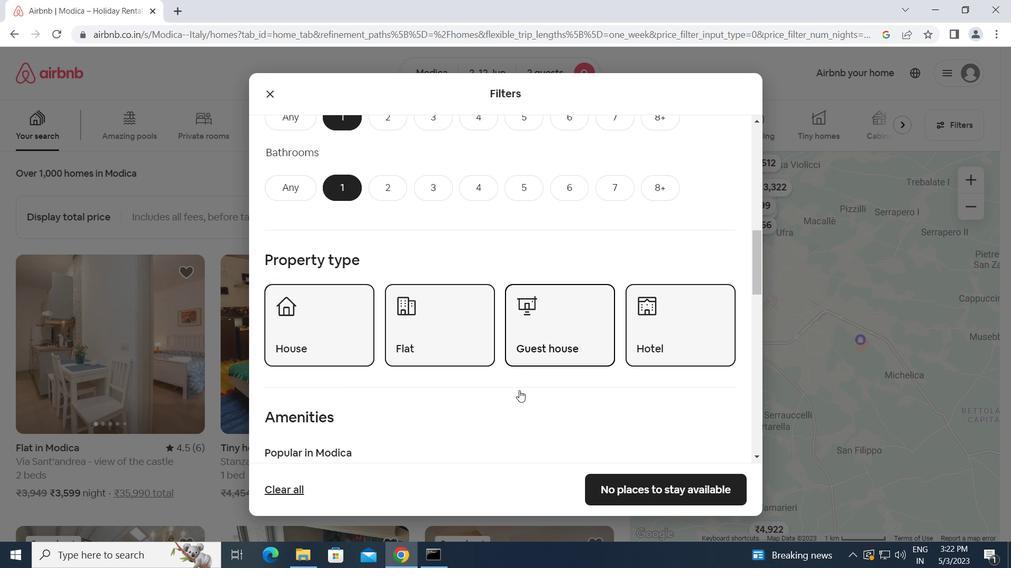 
Action: Mouse scrolled (519, 390) with delta (0, 0)
Screenshot: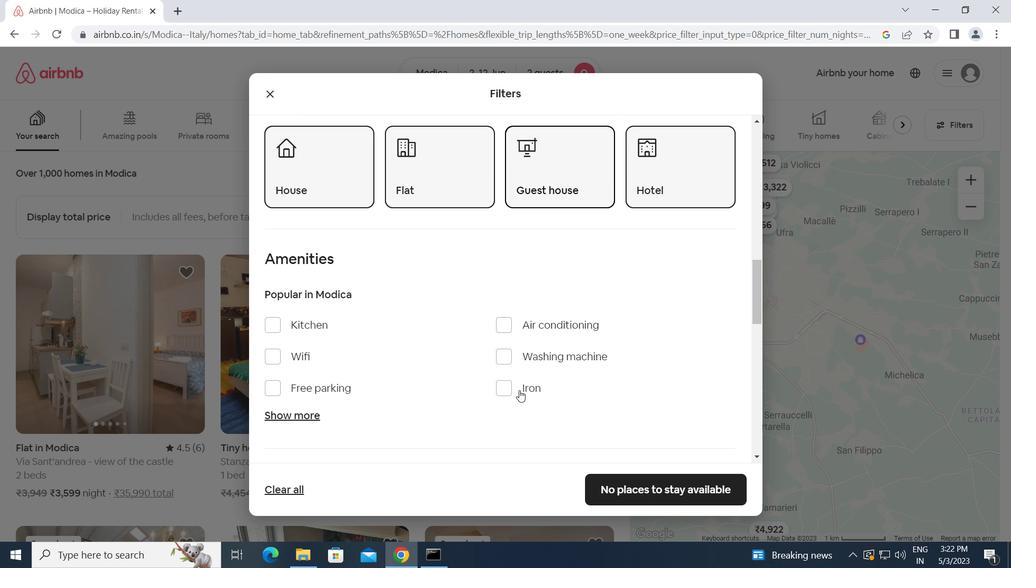 
Action: Mouse scrolled (519, 390) with delta (0, 0)
Screenshot: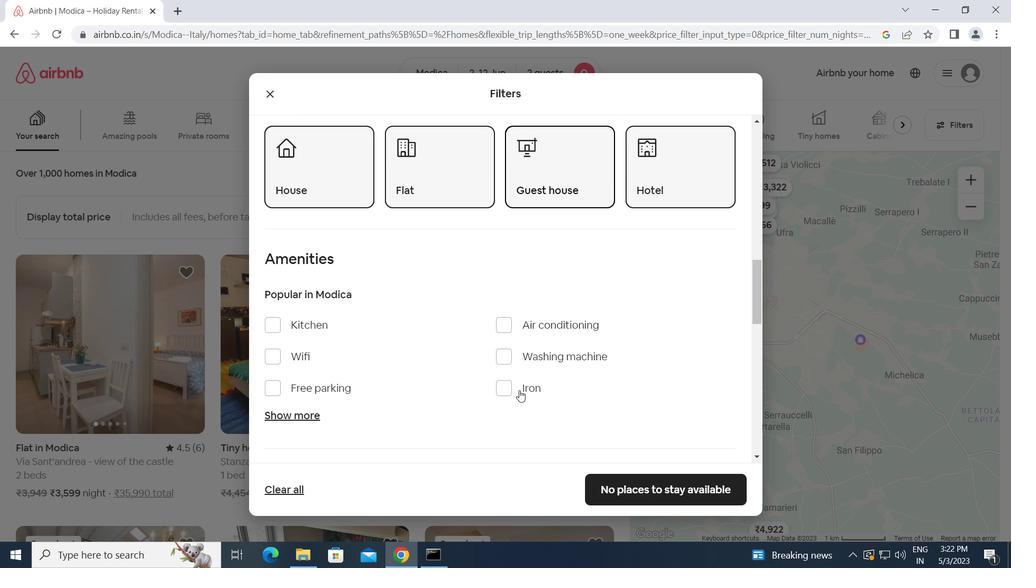 
Action: Mouse scrolled (519, 390) with delta (0, 0)
Screenshot: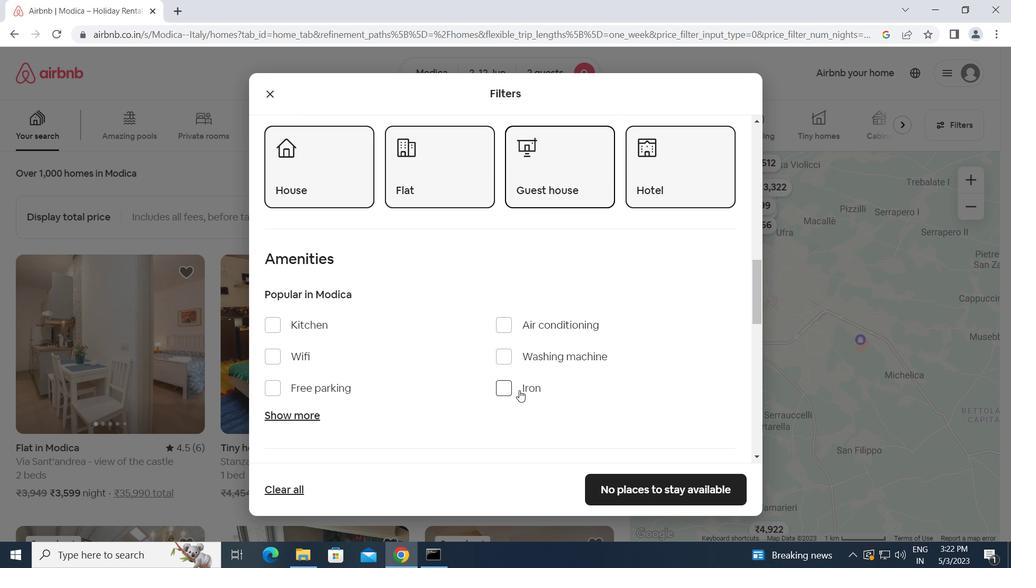 
Action: Mouse moved to (701, 369)
Screenshot: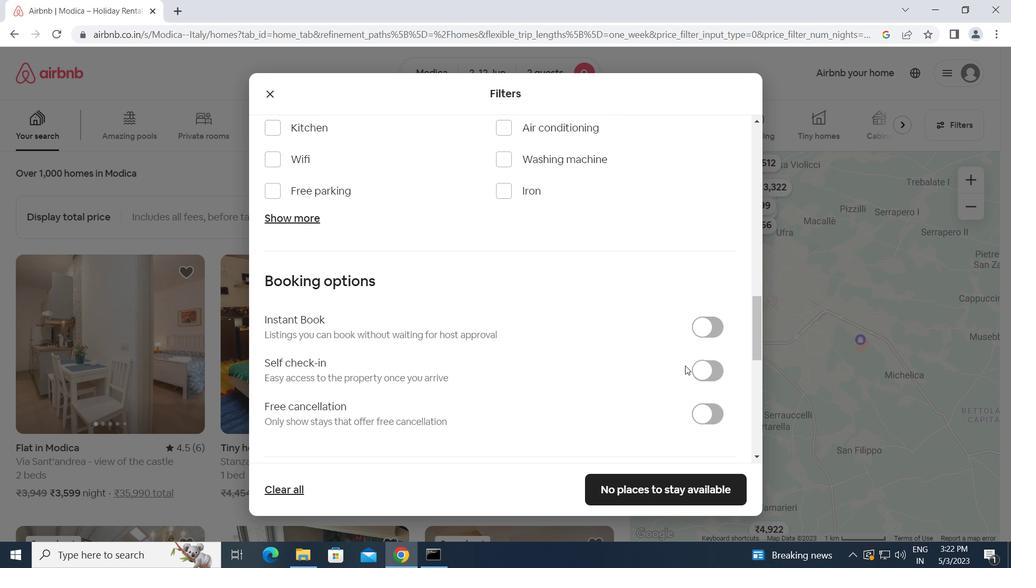 
Action: Mouse pressed left at (701, 369)
Screenshot: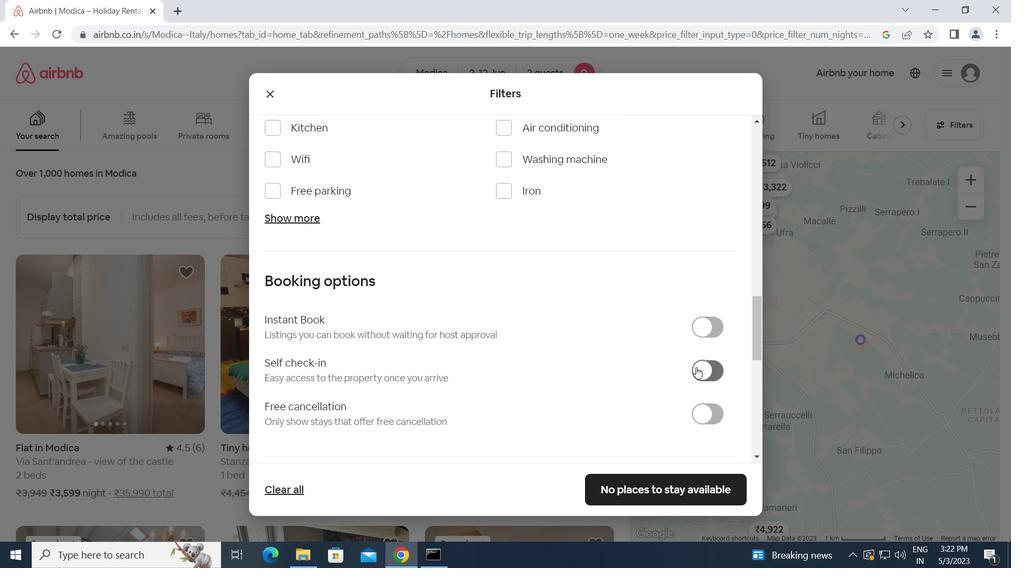 
Action: Mouse moved to (522, 383)
Screenshot: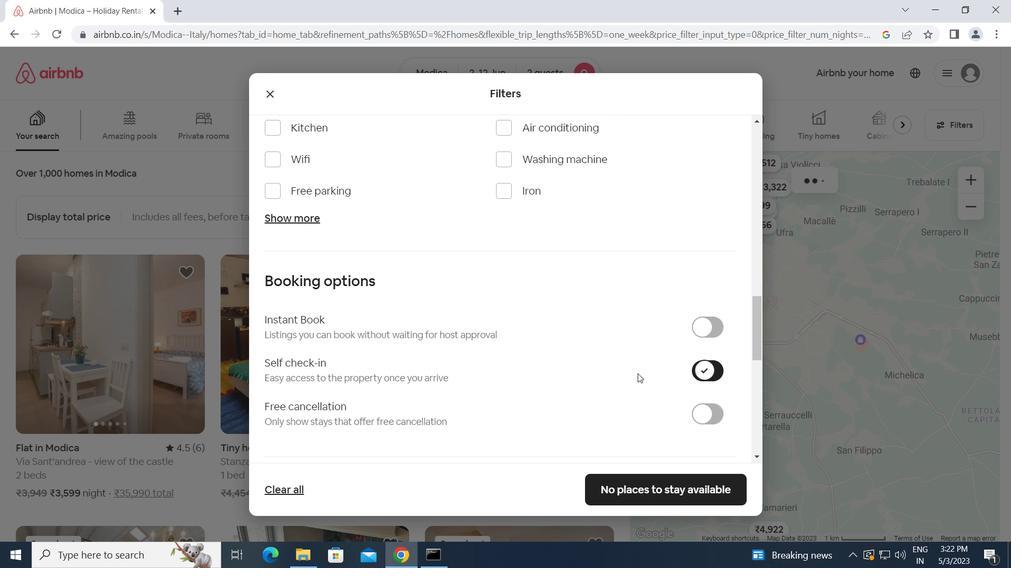 
Action: Mouse scrolled (522, 382) with delta (0, 0)
Screenshot: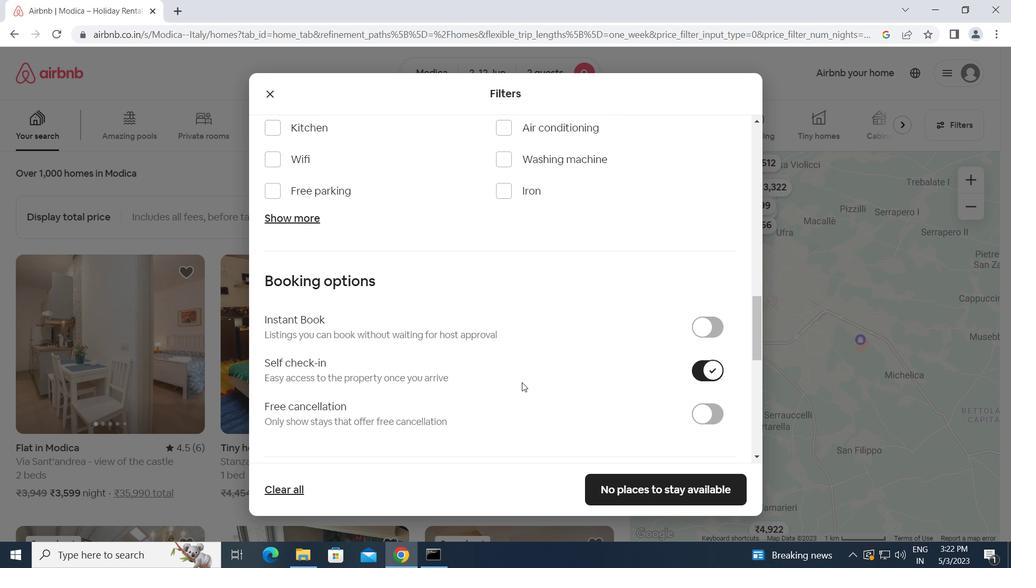 
Action: Mouse scrolled (522, 382) with delta (0, 0)
Screenshot: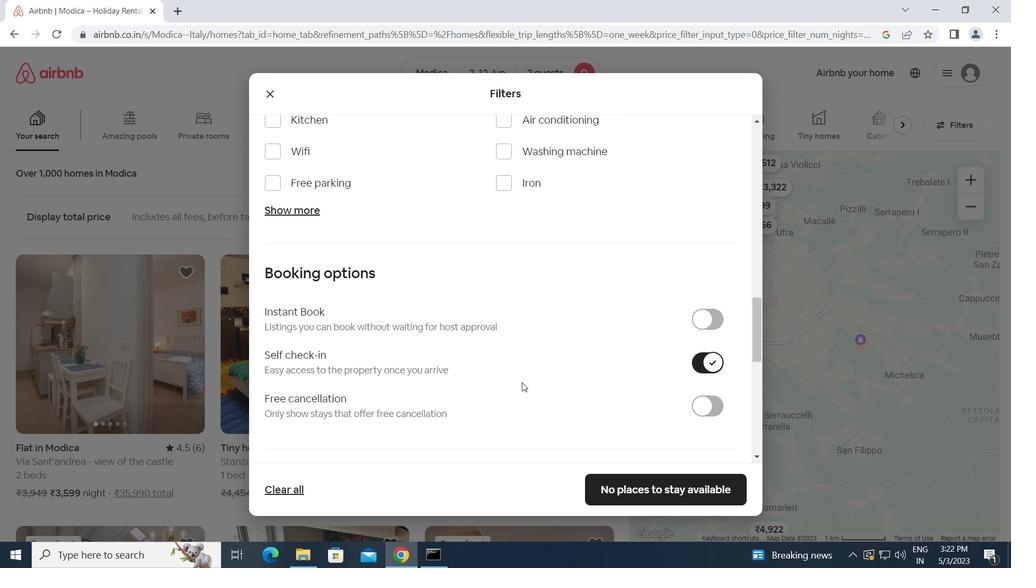 
Action: Mouse scrolled (522, 382) with delta (0, 0)
Screenshot: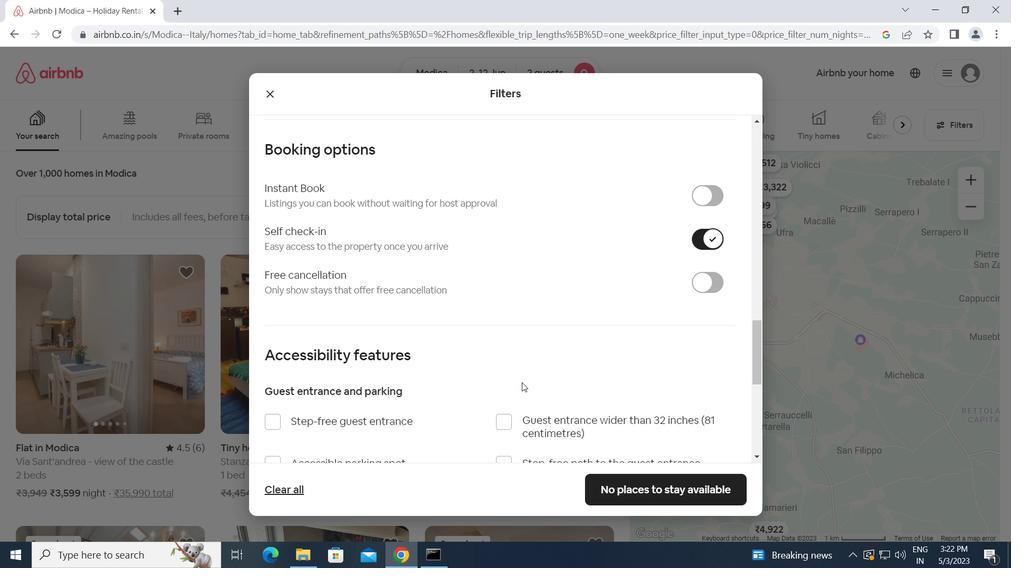 
Action: Mouse scrolled (522, 382) with delta (0, 0)
Screenshot: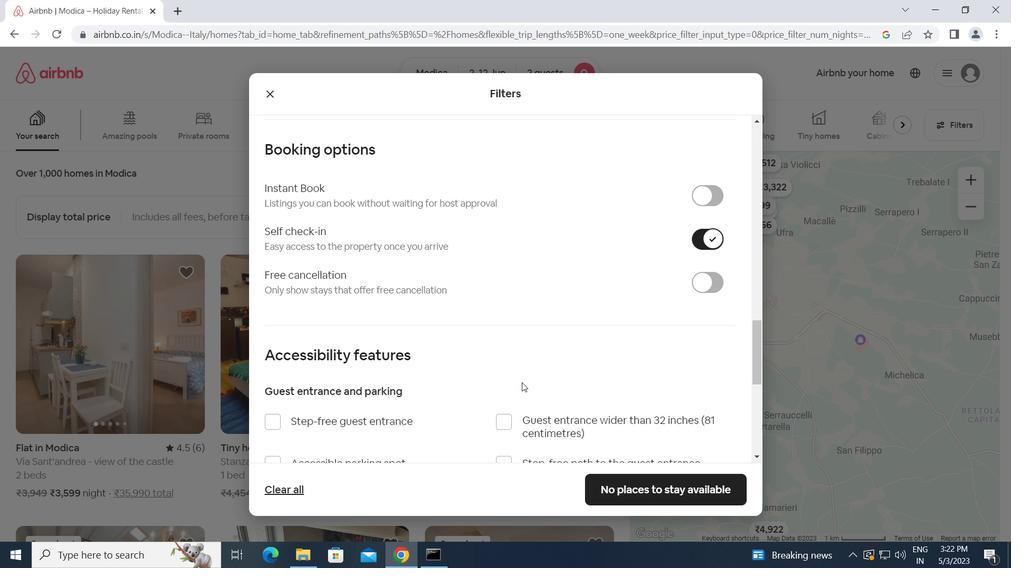 
Action: Mouse scrolled (522, 382) with delta (0, 0)
Screenshot: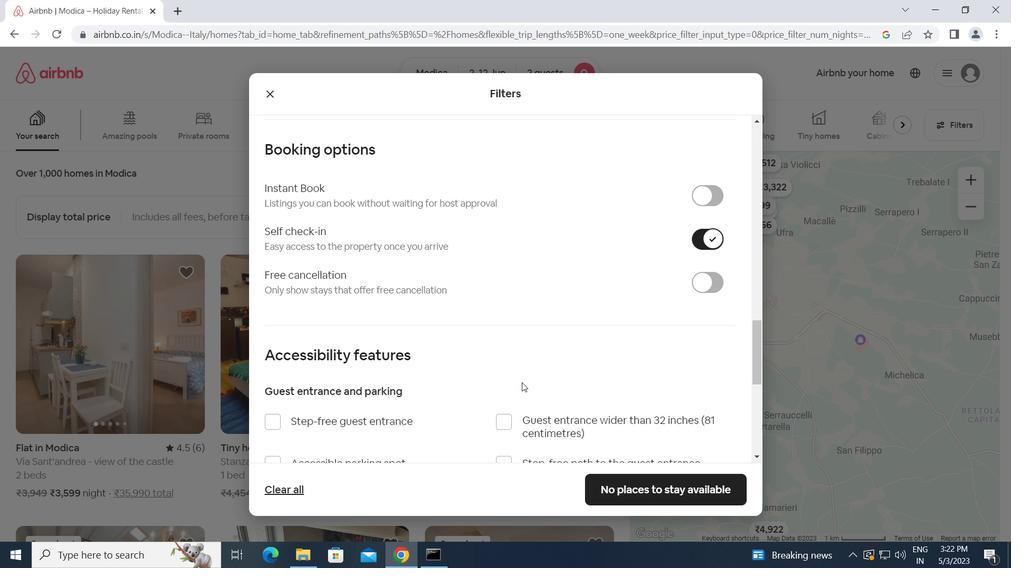 
Action: Mouse scrolled (522, 382) with delta (0, 0)
Screenshot: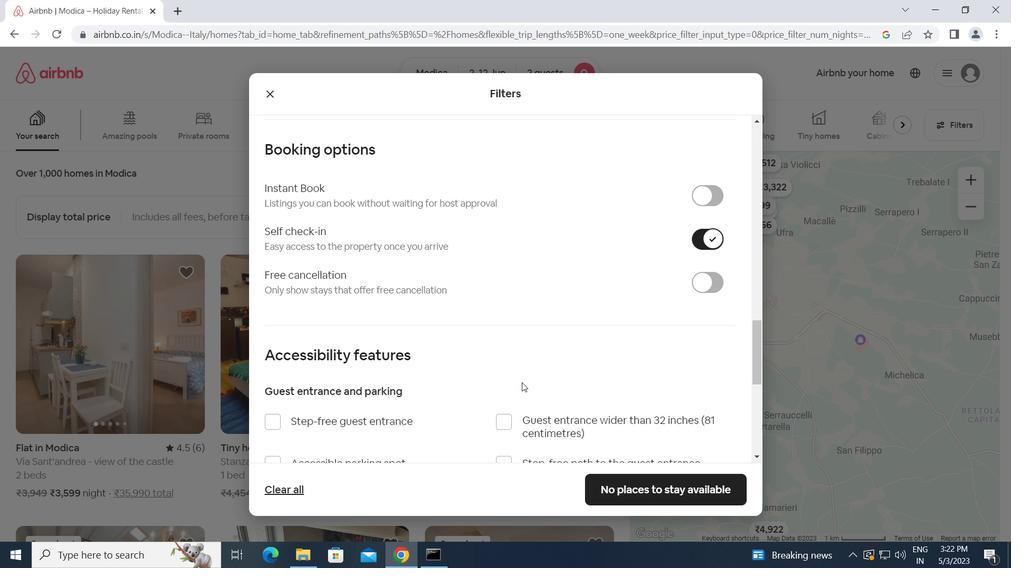
Action: Mouse scrolled (522, 382) with delta (0, 0)
Screenshot: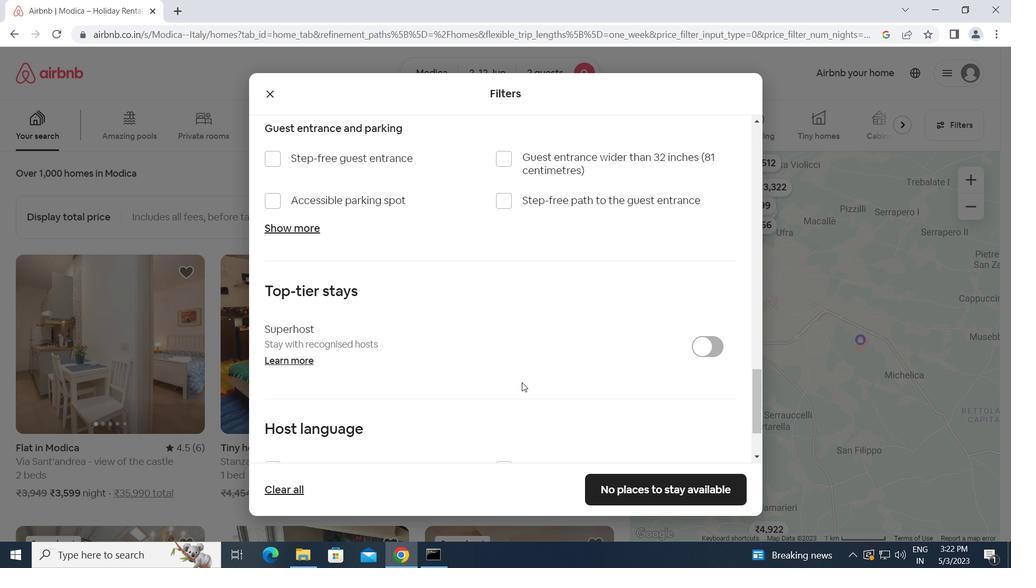 
Action: Mouse scrolled (522, 382) with delta (0, 0)
Screenshot: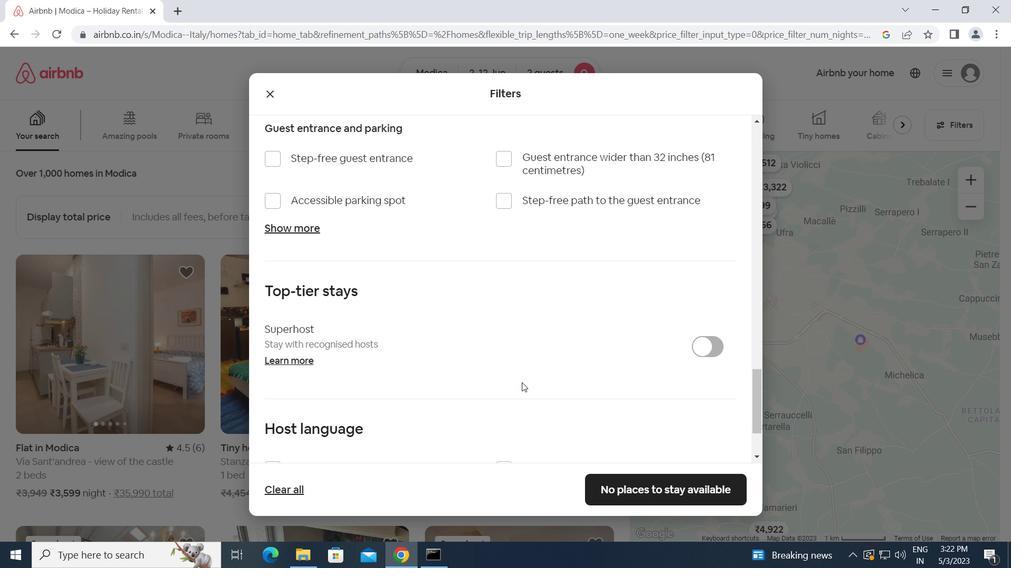 
Action: Mouse moved to (274, 376)
Screenshot: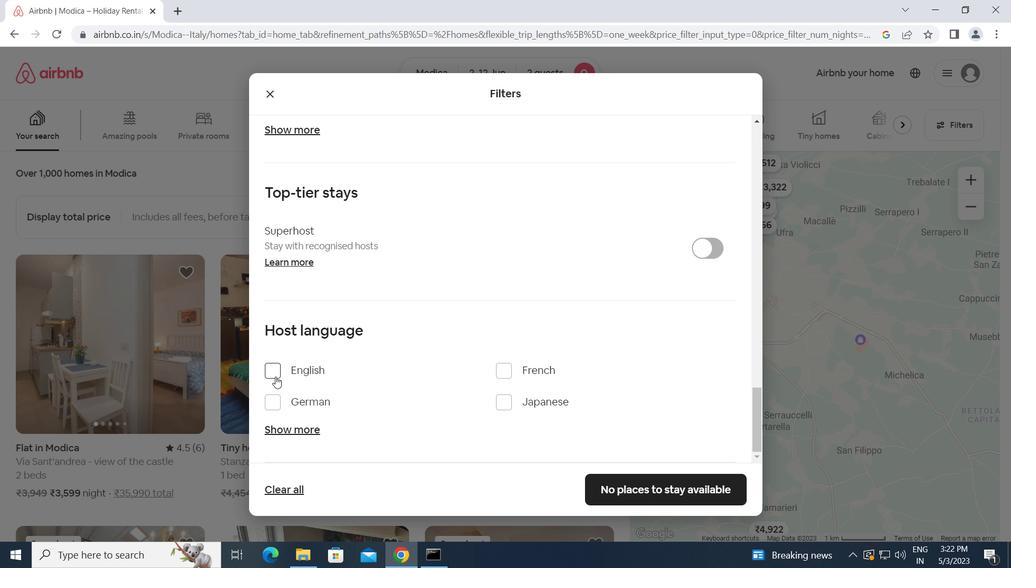 
Action: Mouse pressed left at (274, 376)
Screenshot: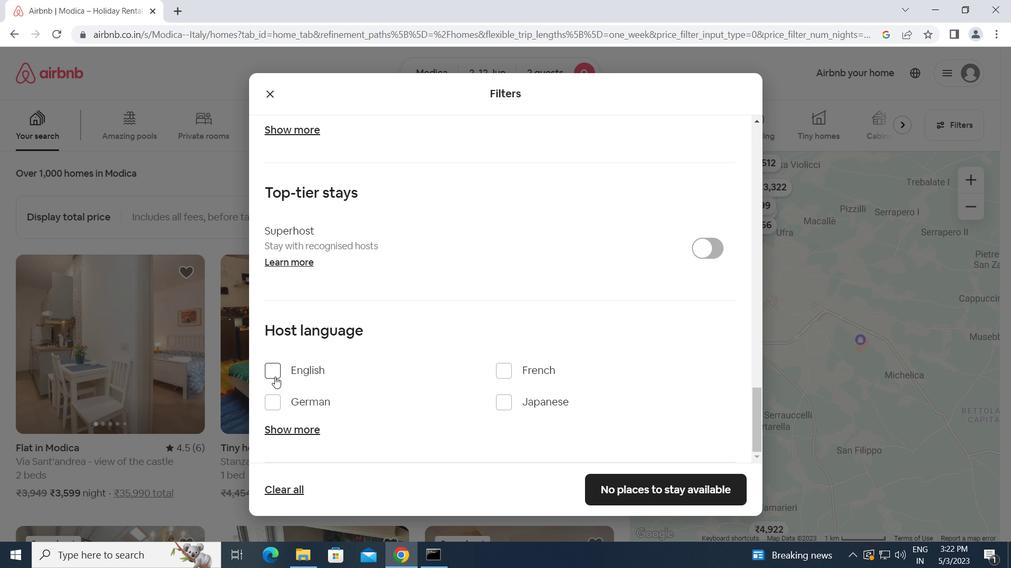 
Action: Mouse moved to (635, 484)
Screenshot: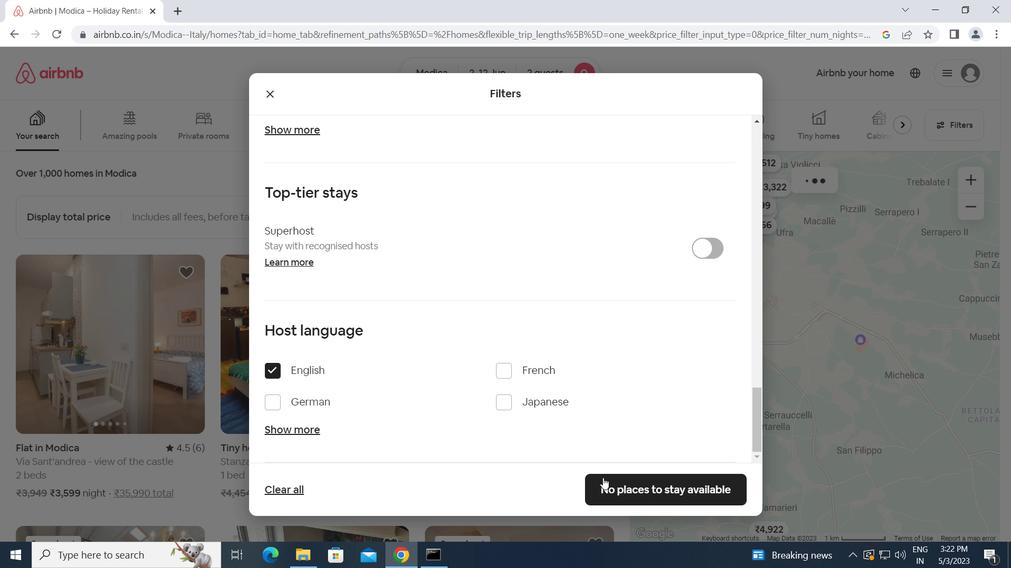 
Action: Mouse pressed left at (635, 484)
Screenshot: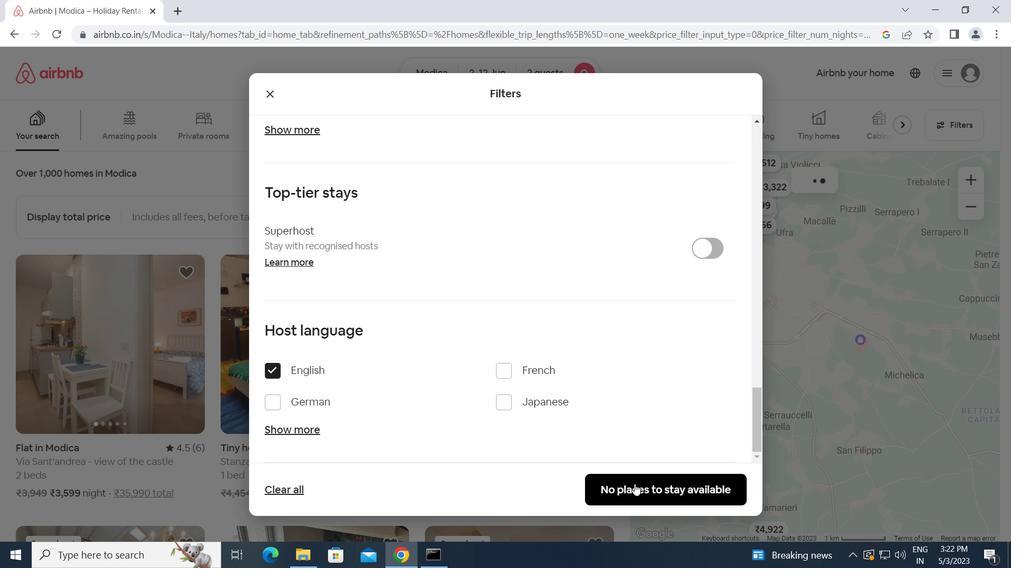 
Action: Mouse moved to (635, 484)
Screenshot: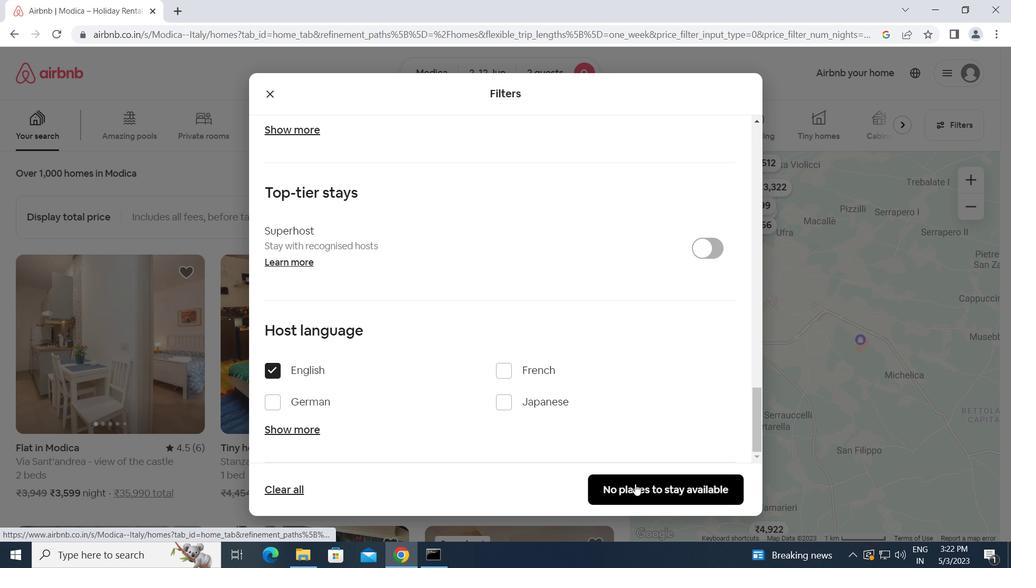 
